 Task: Share and collaborate on health device designs, wearable health solutions, or health tech concepts within a repository.
Action: Mouse moved to (578, 127)
Screenshot: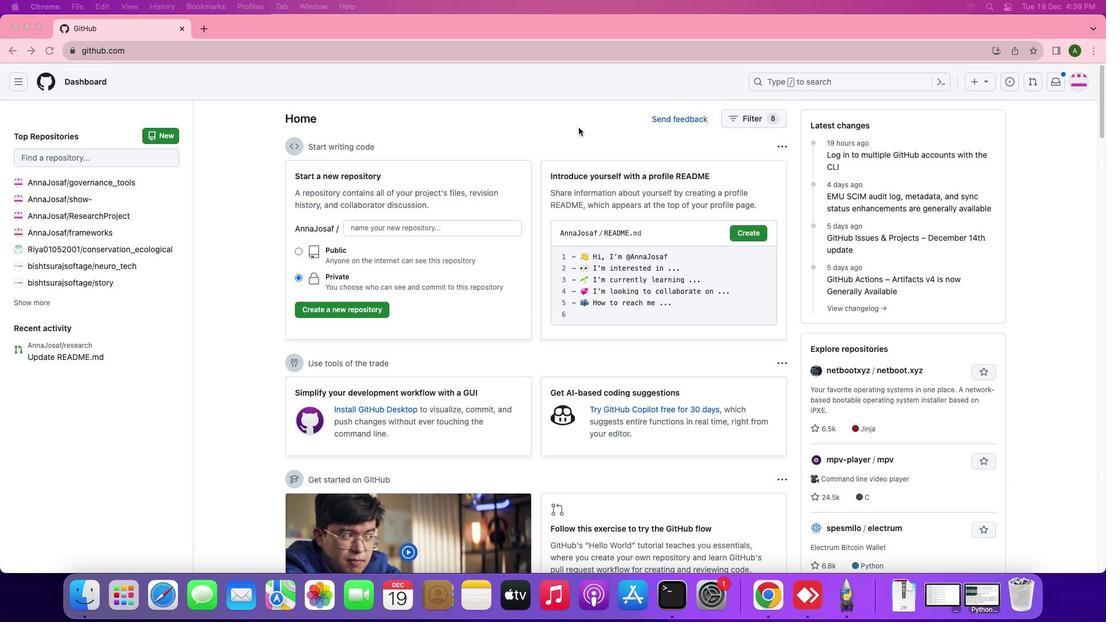 
Action: Mouse pressed left at (578, 127)
Screenshot: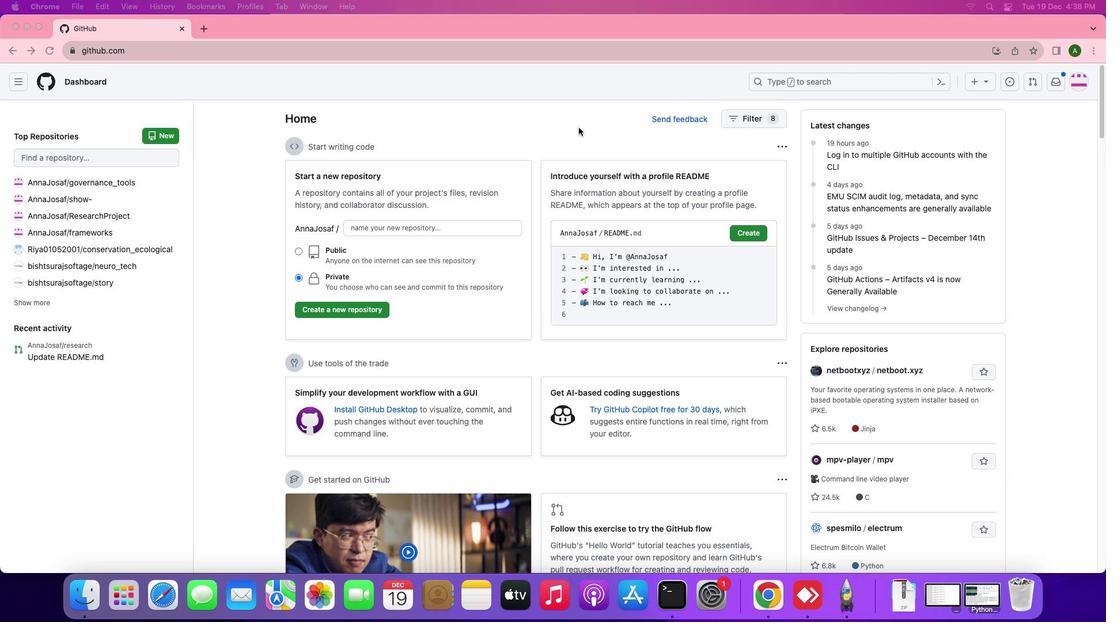 
Action: Mouse moved to (1072, 85)
Screenshot: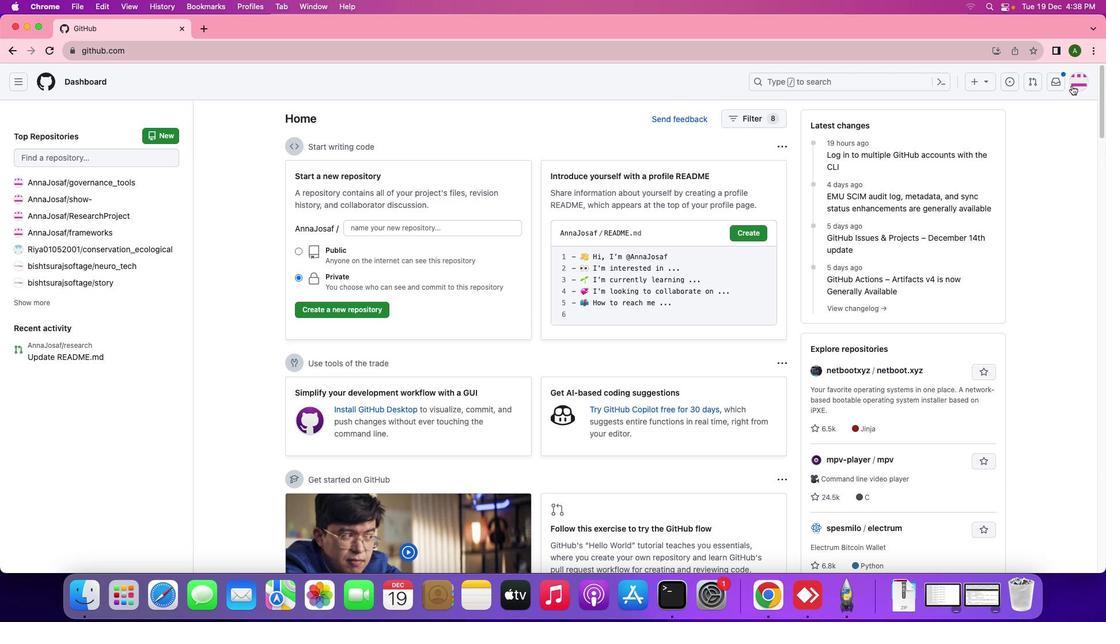 
Action: Mouse pressed left at (1072, 85)
Screenshot: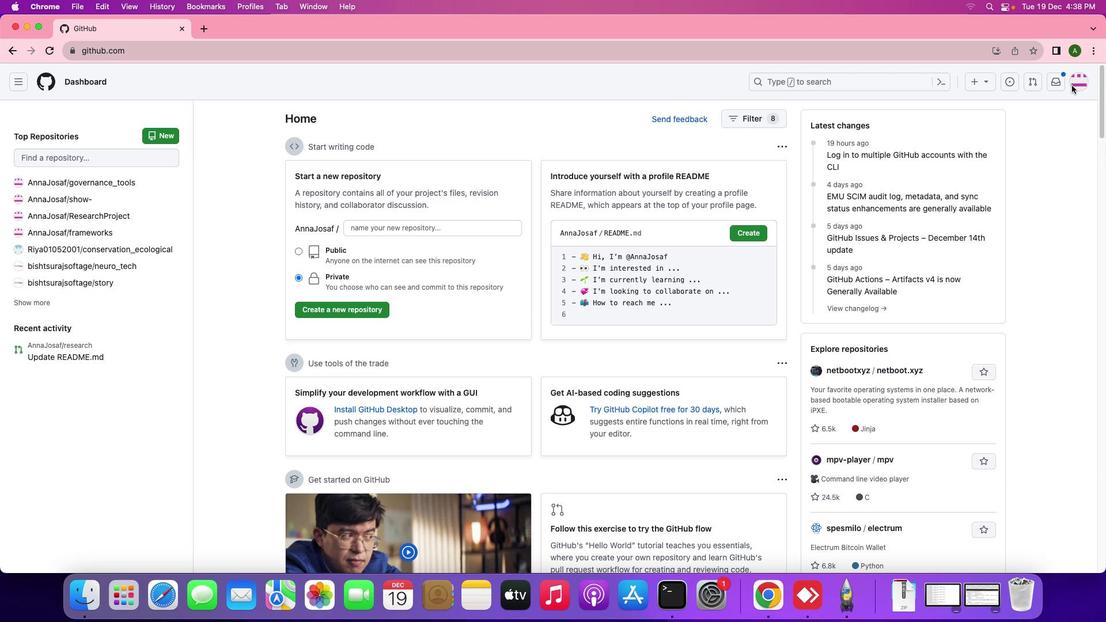
Action: Mouse moved to (969, 135)
Screenshot: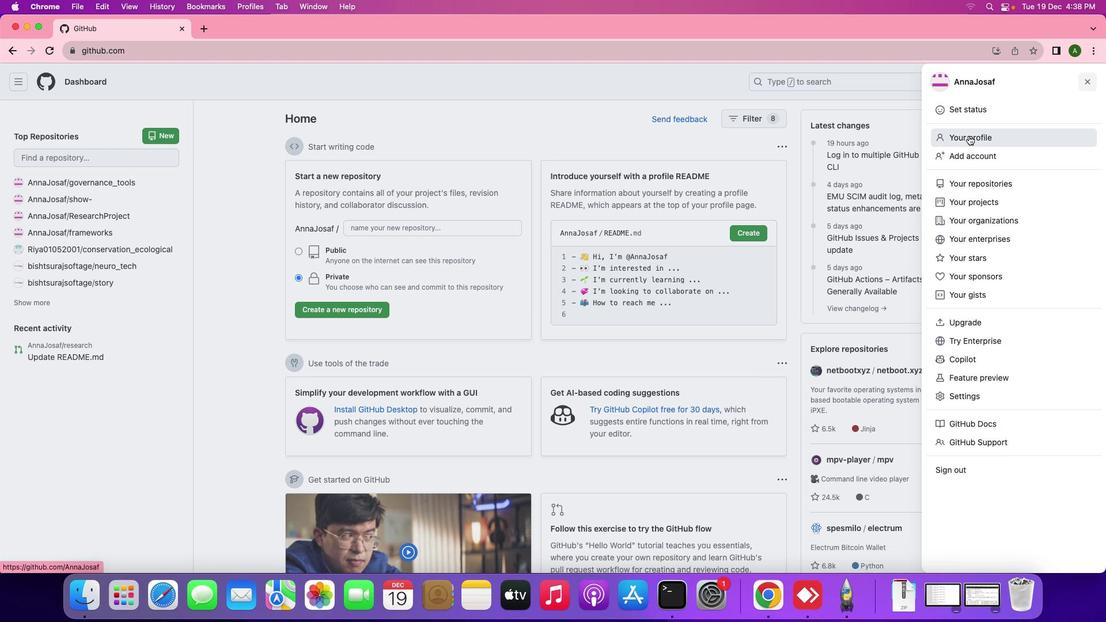 
Action: Mouse pressed left at (969, 135)
Screenshot: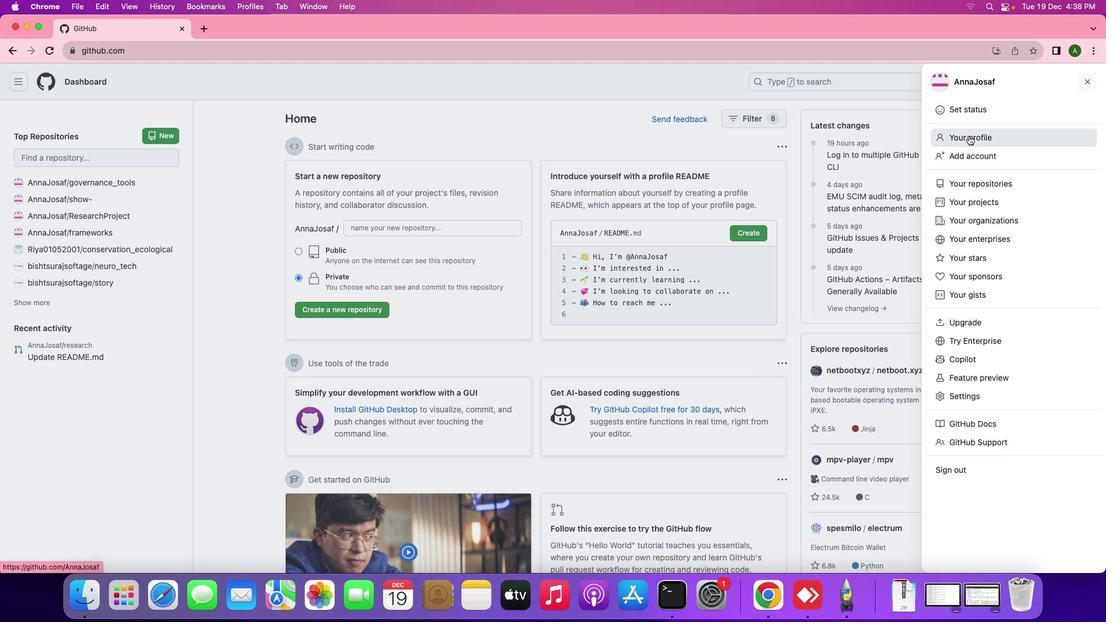 
Action: Mouse moved to (238, 385)
Screenshot: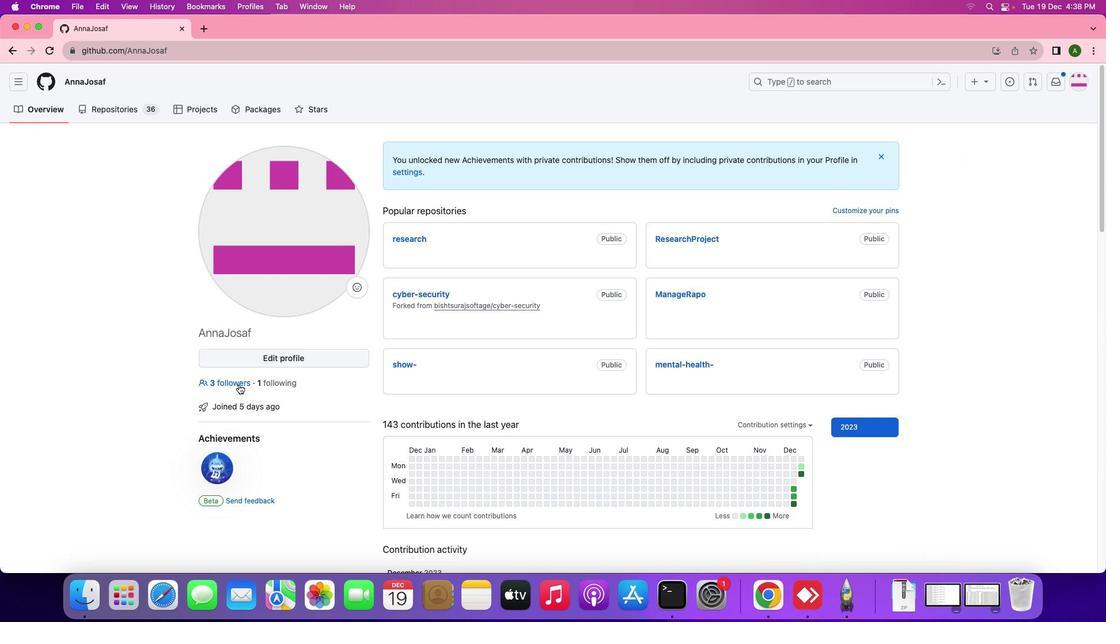 
Action: Mouse pressed left at (238, 385)
Screenshot: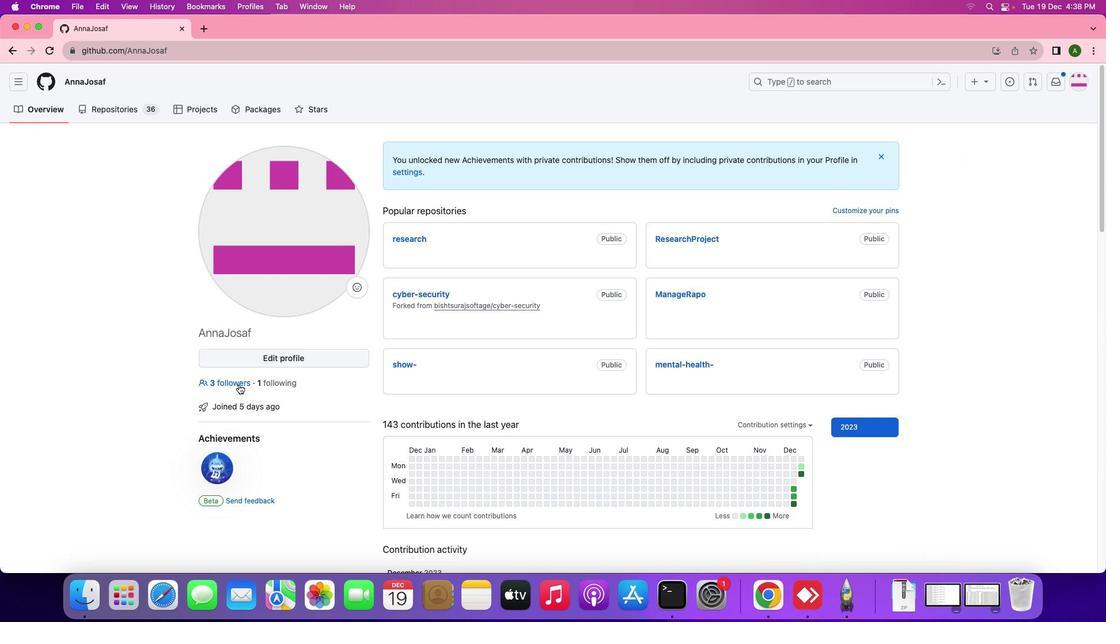 
Action: Mouse moved to (456, 230)
Screenshot: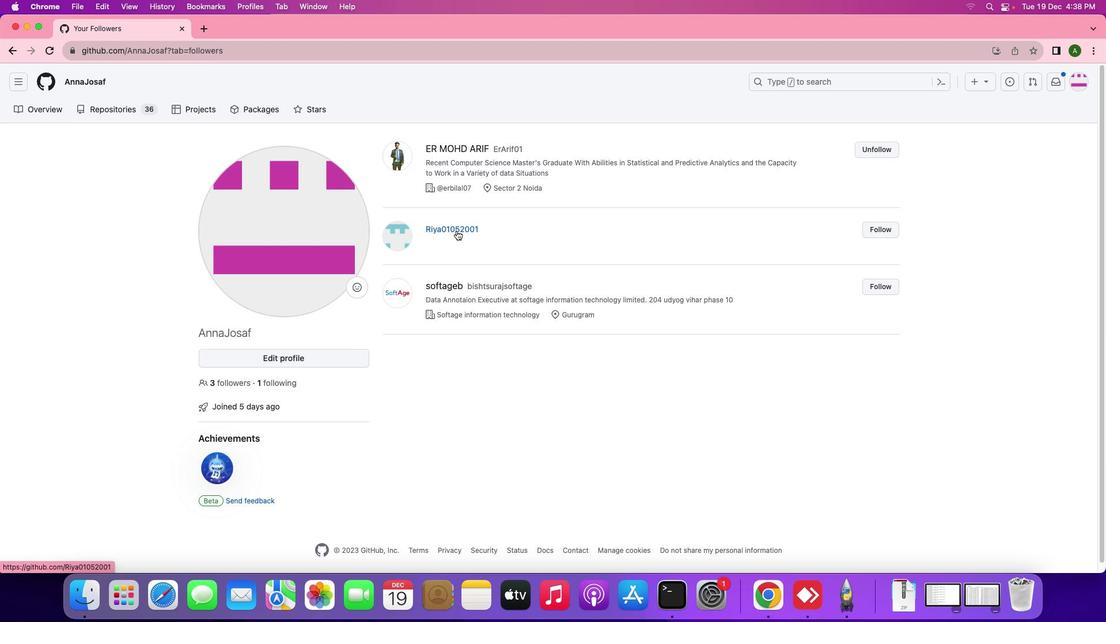 
Action: Mouse pressed left at (456, 230)
Screenshot: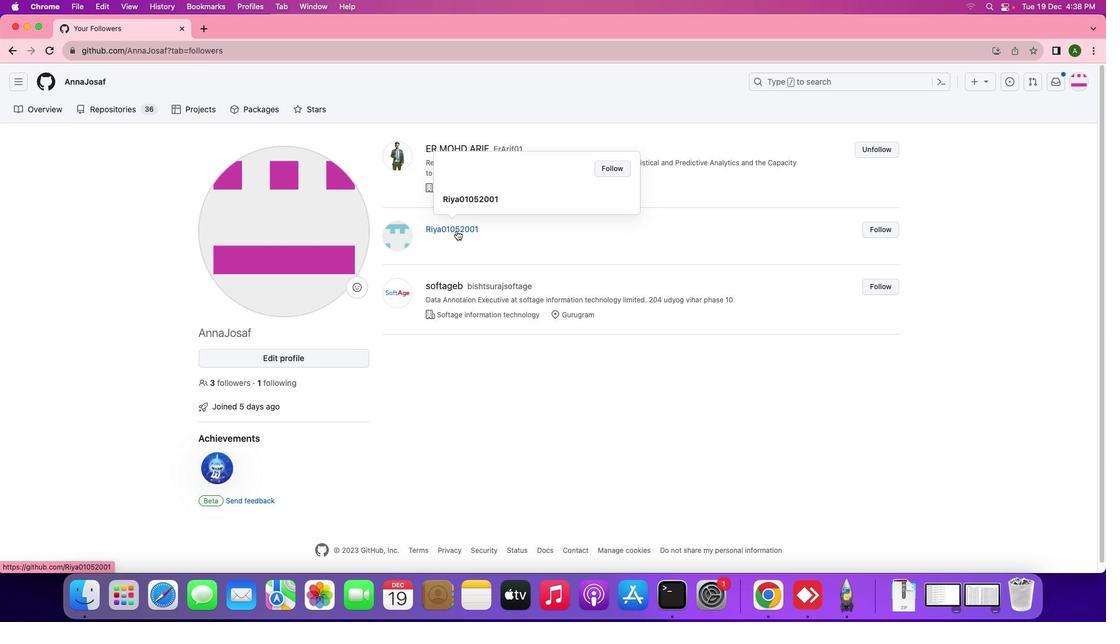 
Action: Mouse moved to (109, 105)
Screenshot: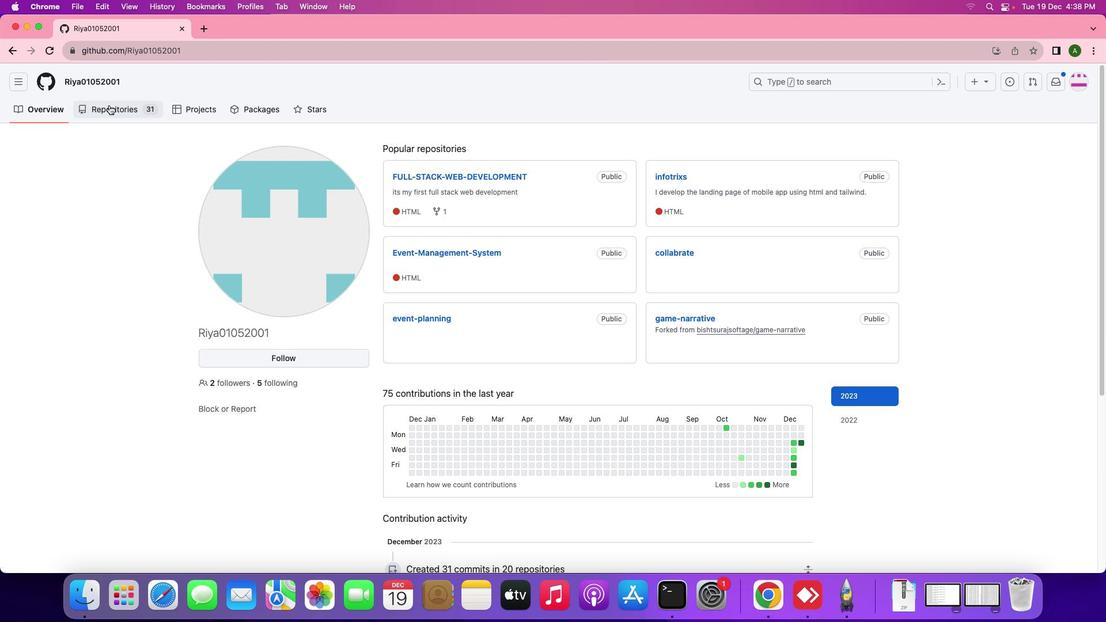 
Action: Mouse pressed left at (109, 105)
Screenshot: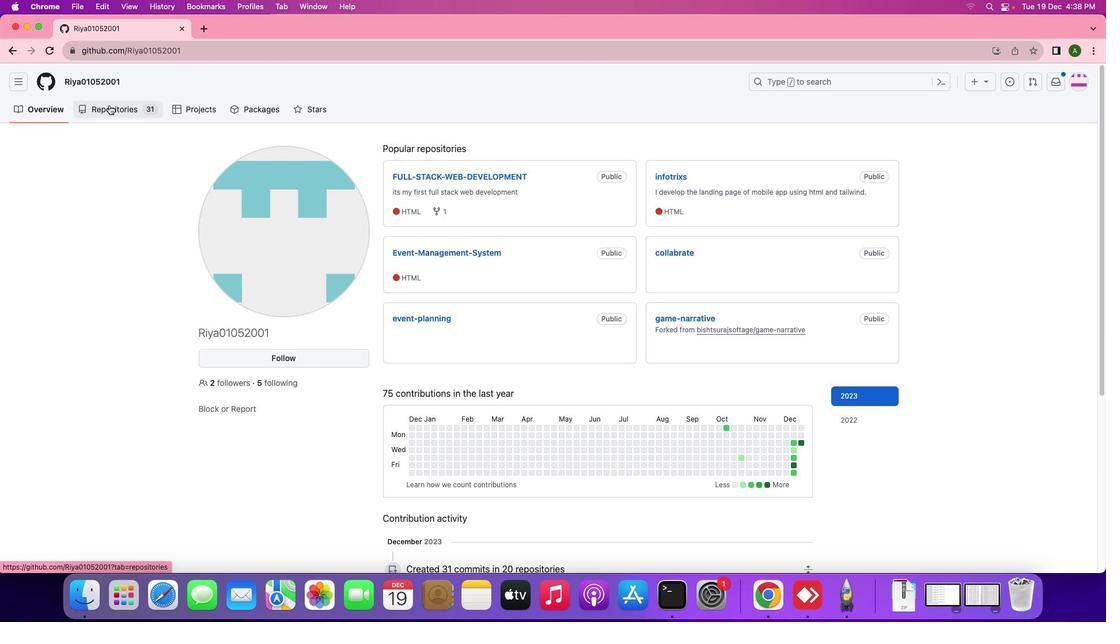 
Action: Mouse moved to (393, 189)
Screenshot: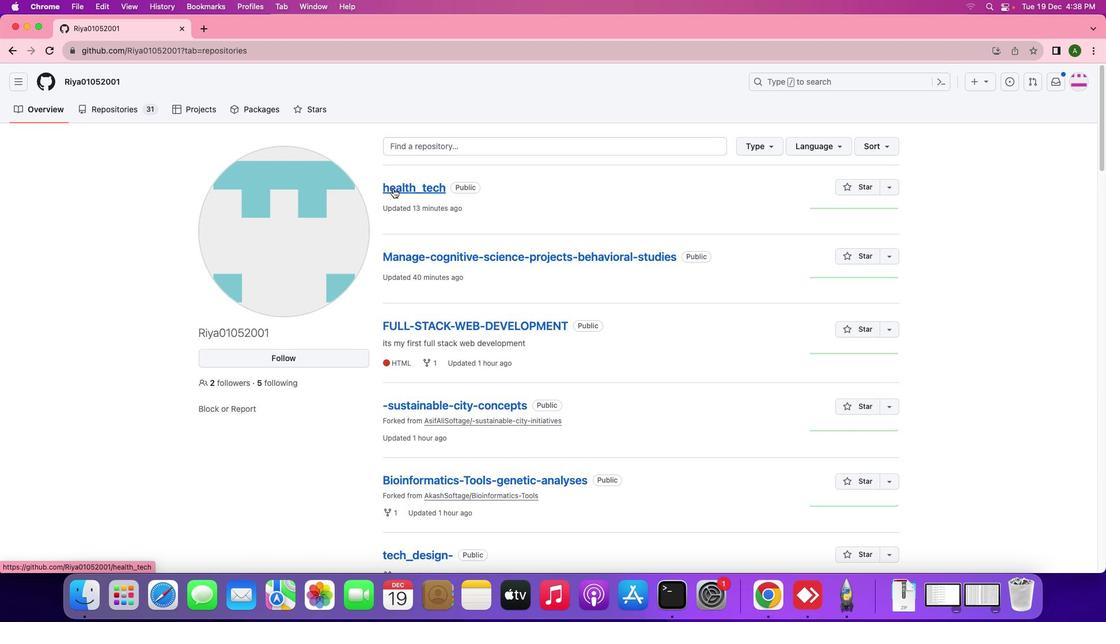 
Action: Mouse pressed left at (393, 189)
Screenshot: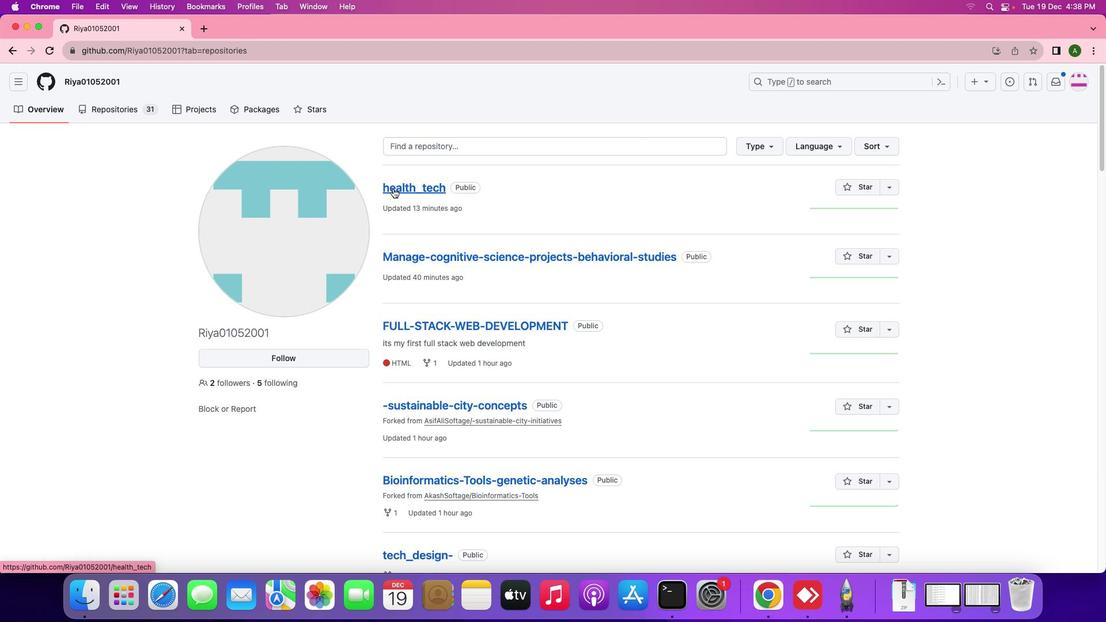 
Action: Mouse moved to (657, 193)
Screenshot: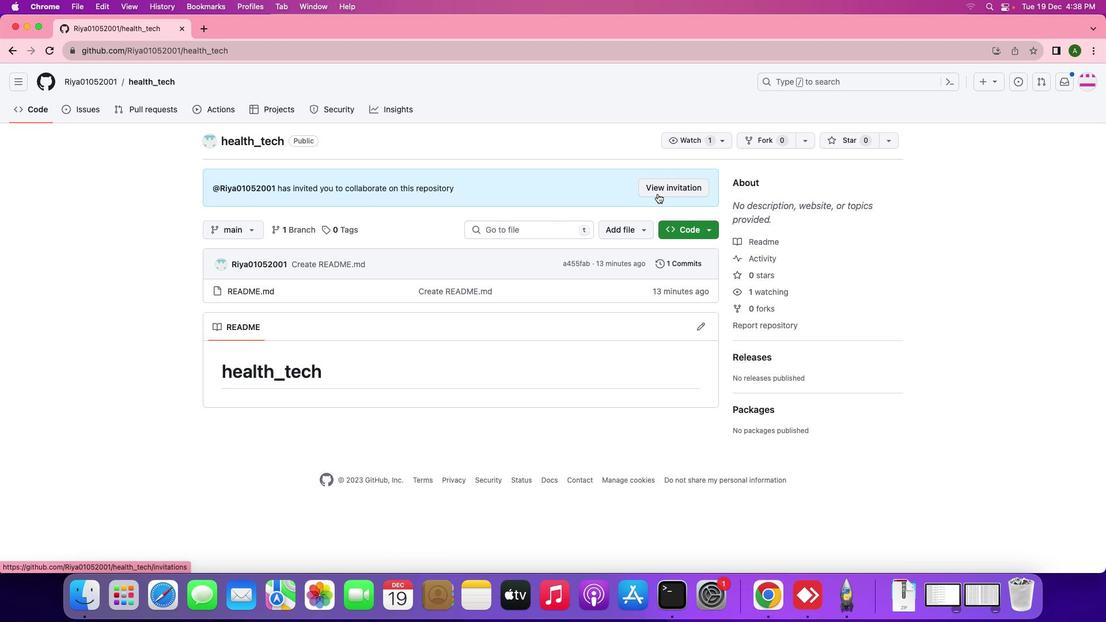 
Action: Mouse pressed left at (657, 193)
Screenshot: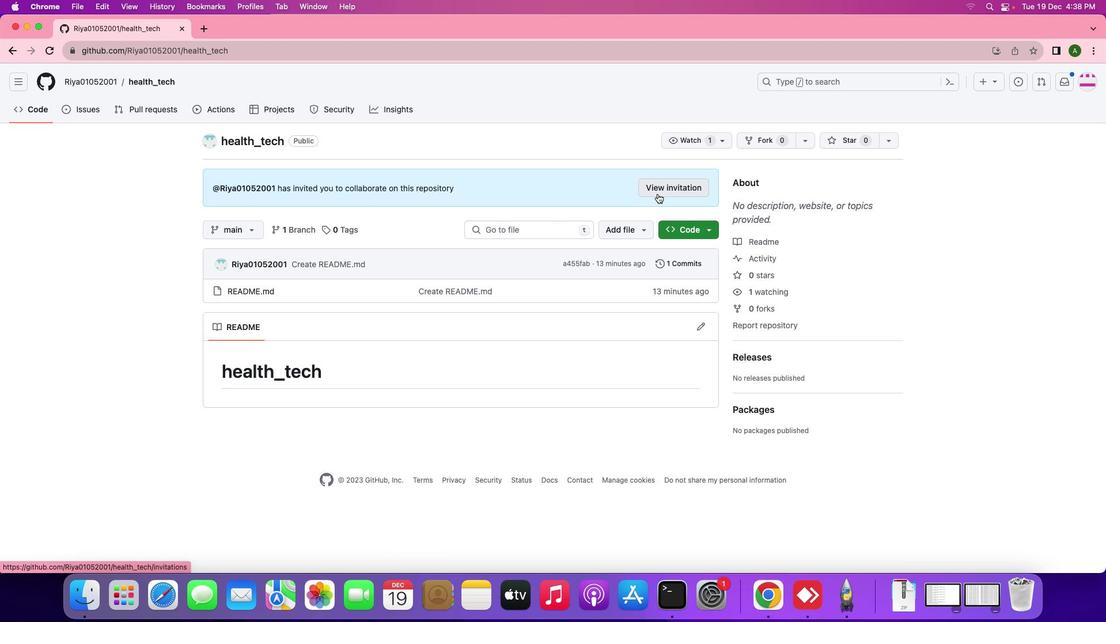 
Action: Mouse moved to (522, 224)
Screenshot: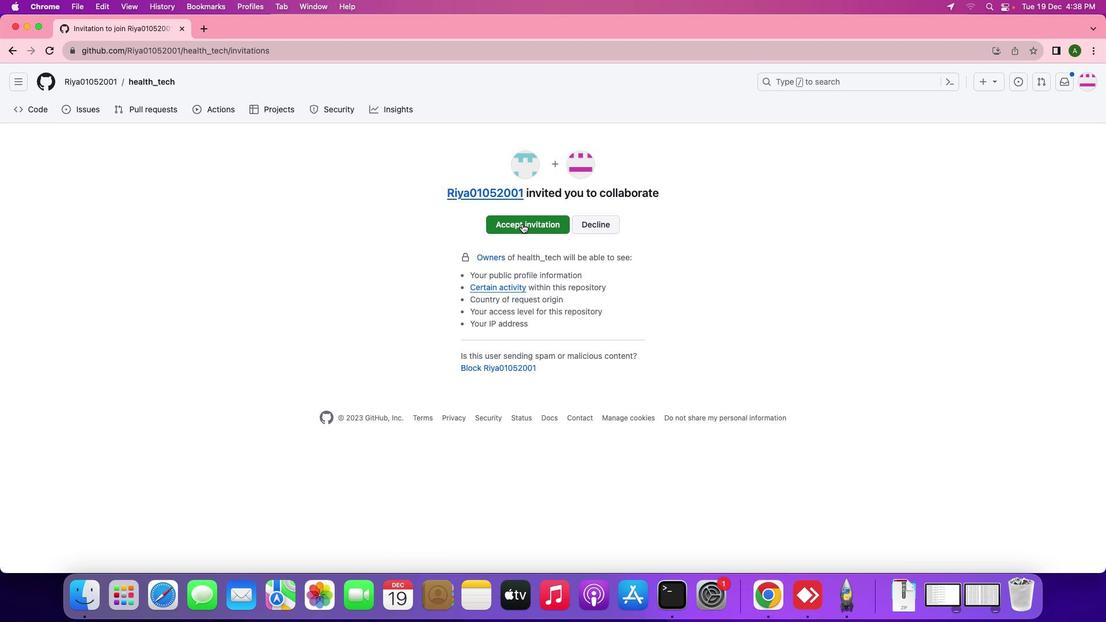 
Action: Mouse pressed left at (522, 224)
Screenshot: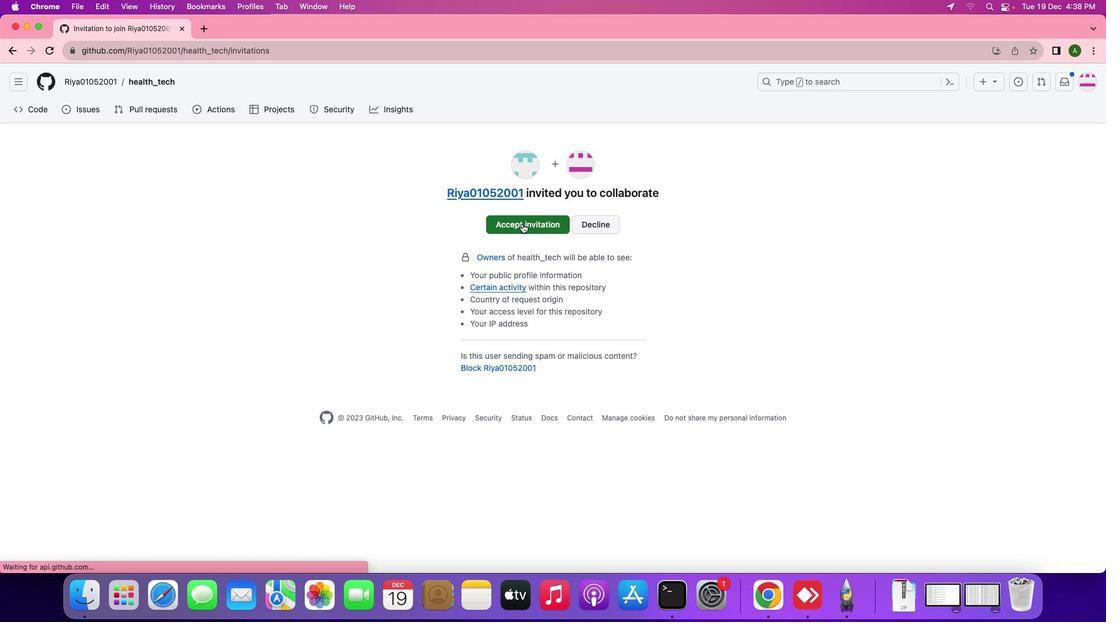 
Action: Mouse moved to (754, 175)
Screenshot: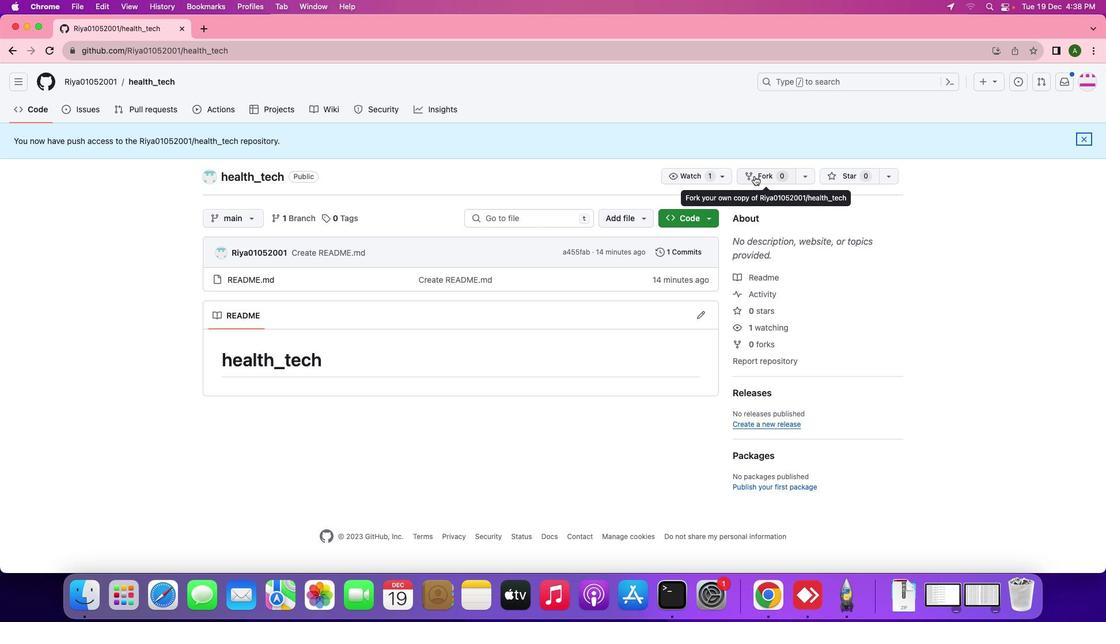 
Action: Mouse pressed left at (754, 175)
Screenshot: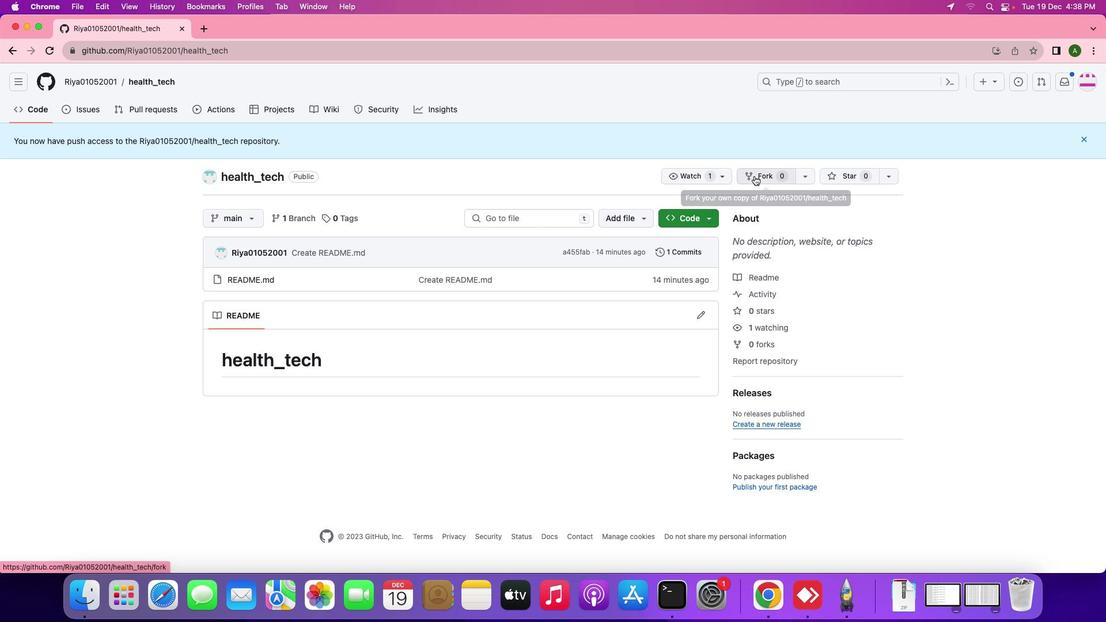 
Action: Mouse moved to (714, 449)
Screenshot: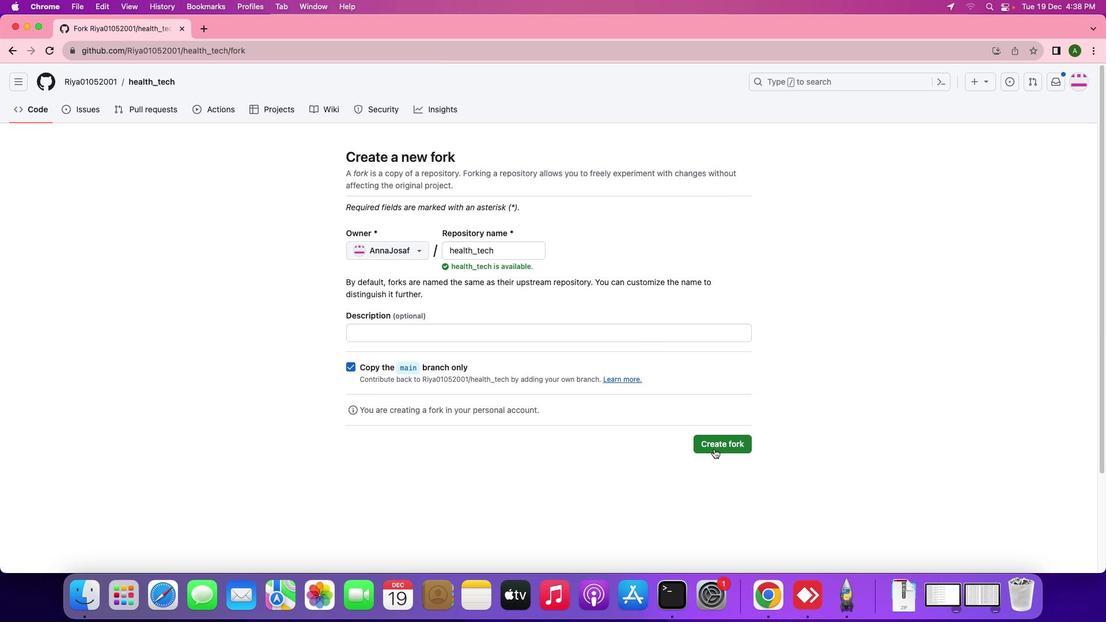 
Action: Mouse pressed left at (714, 449)
Screenshot: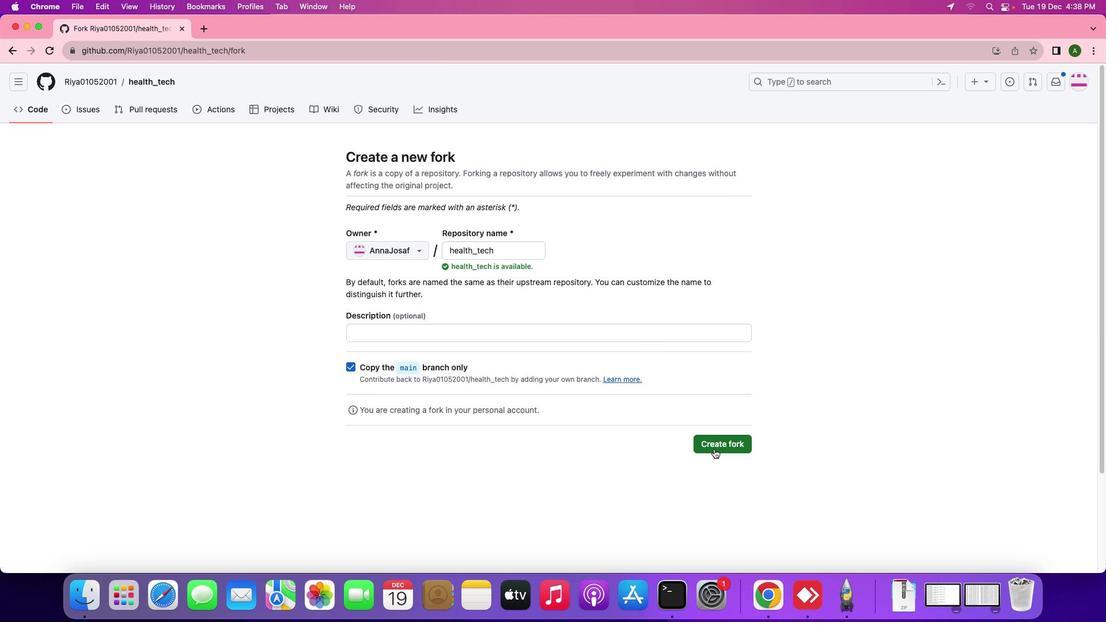 
Action: Mouse moved to (618, 197)
Screenshot: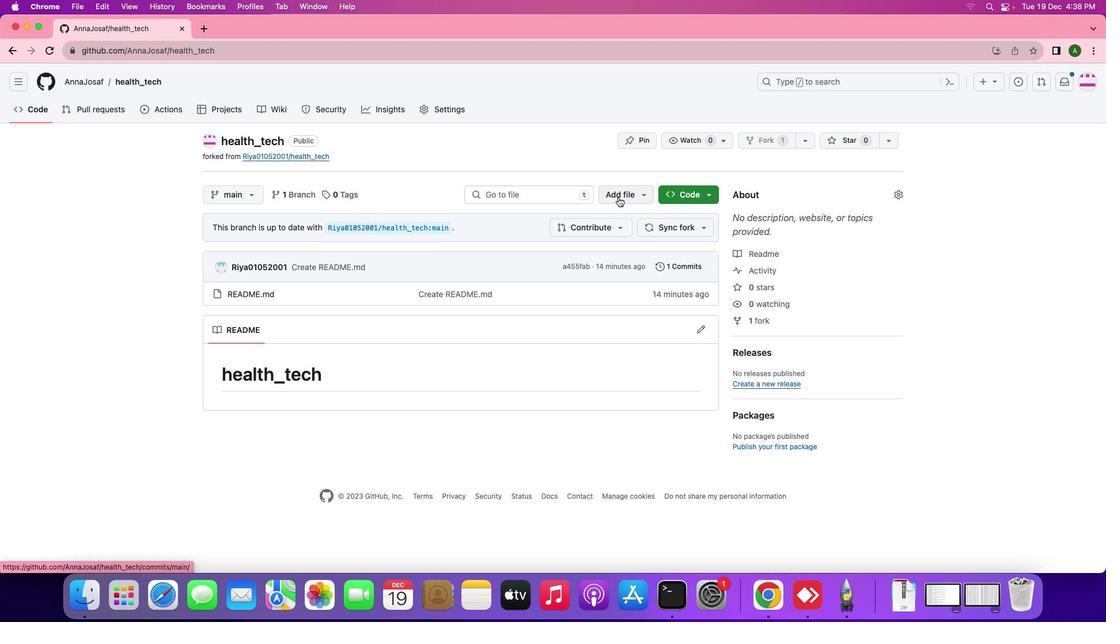 
Action: Mouse pressed left at (618, 197)
Screenshot: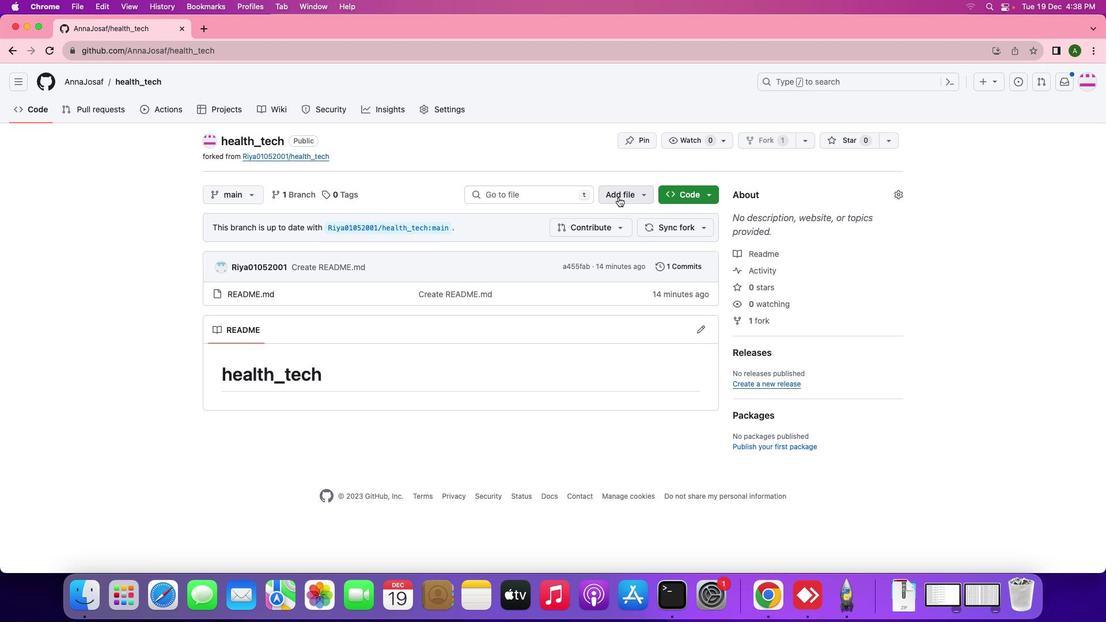 
Action: Mouse moved to (621, 218)
Screenshot: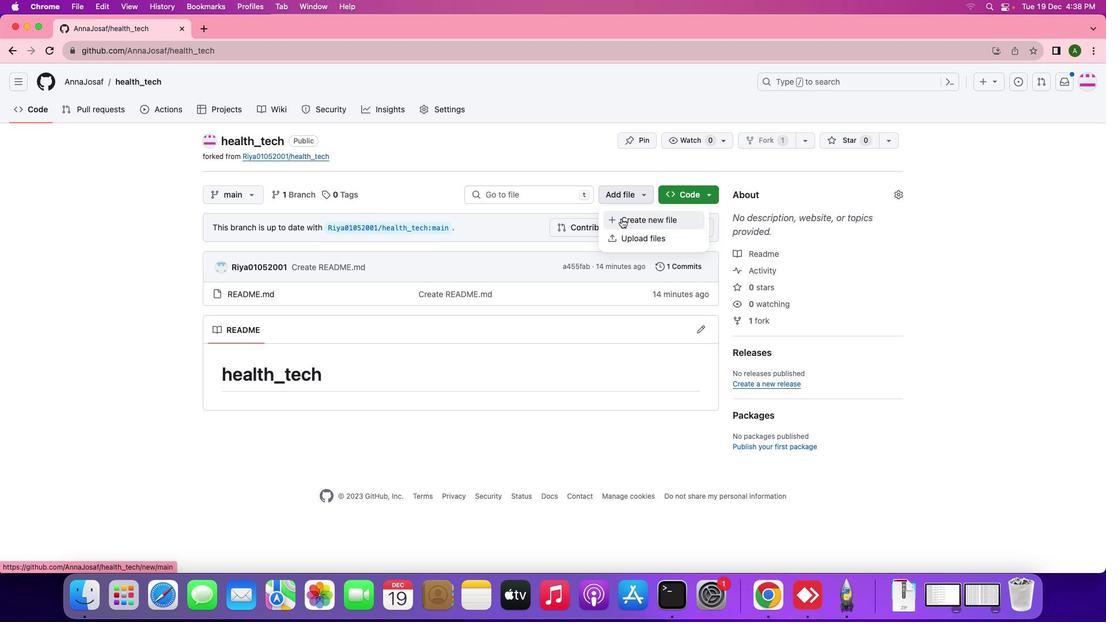 
Action: Mouse pressed left at (621, 218)
Screenshot: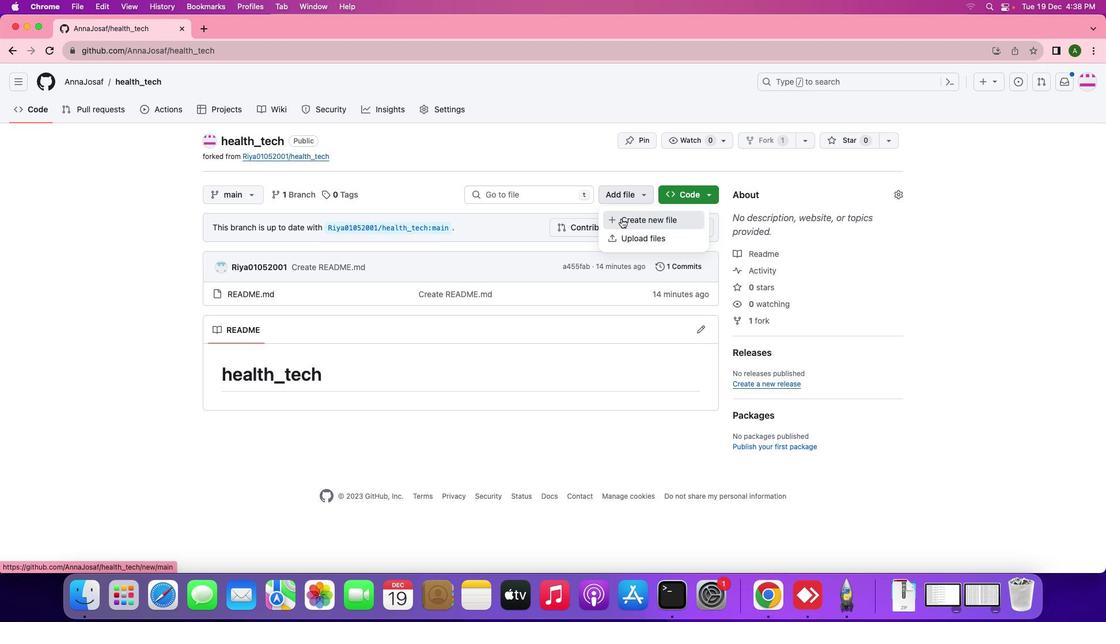
Action: Mouse moved to (153, 143)
Screenshot: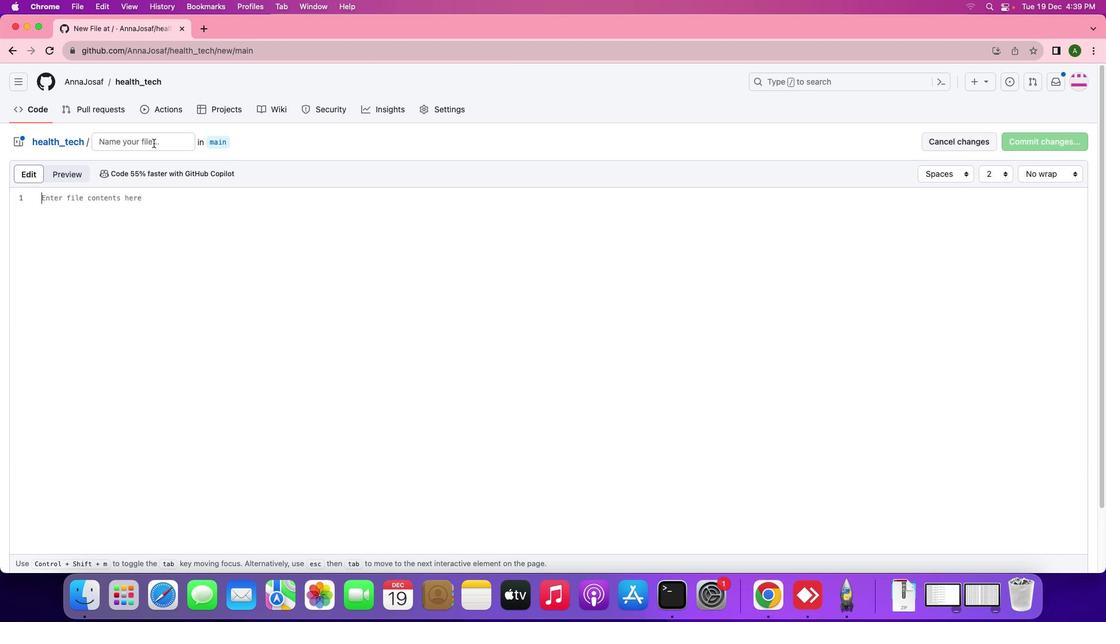 
Action: Mouse pressed left at (153, 143)
Screenshot: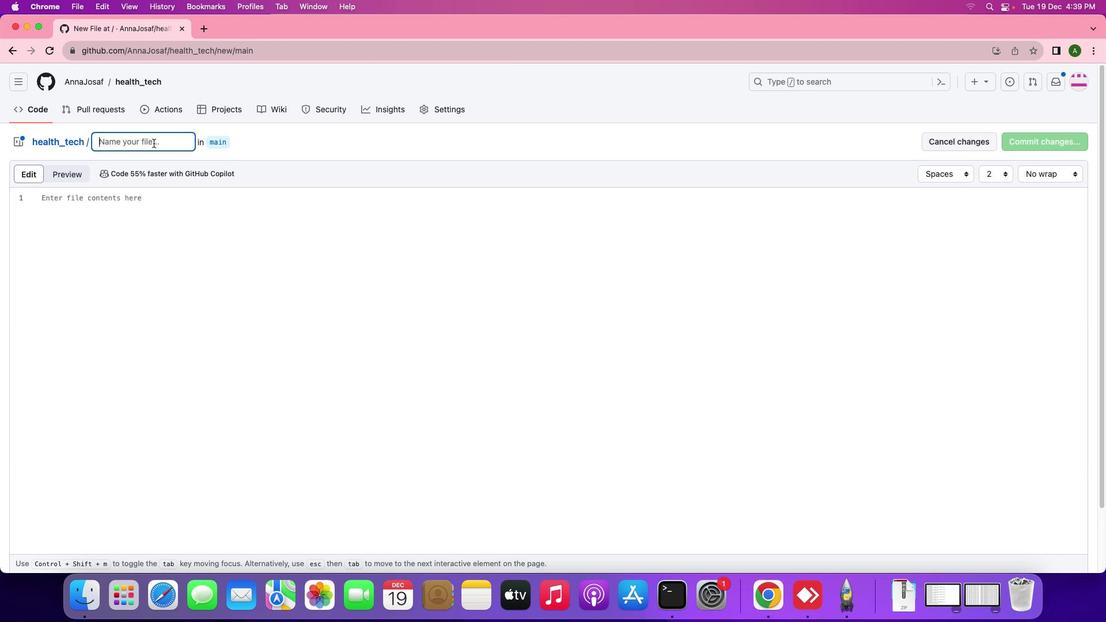 
Action: Key pressed 'h''e''a''k''t'Key.backspaceKey.backspace'l''t''h'Key.shift_r'_''t''e''c''h''.''m''d'
Screenshot: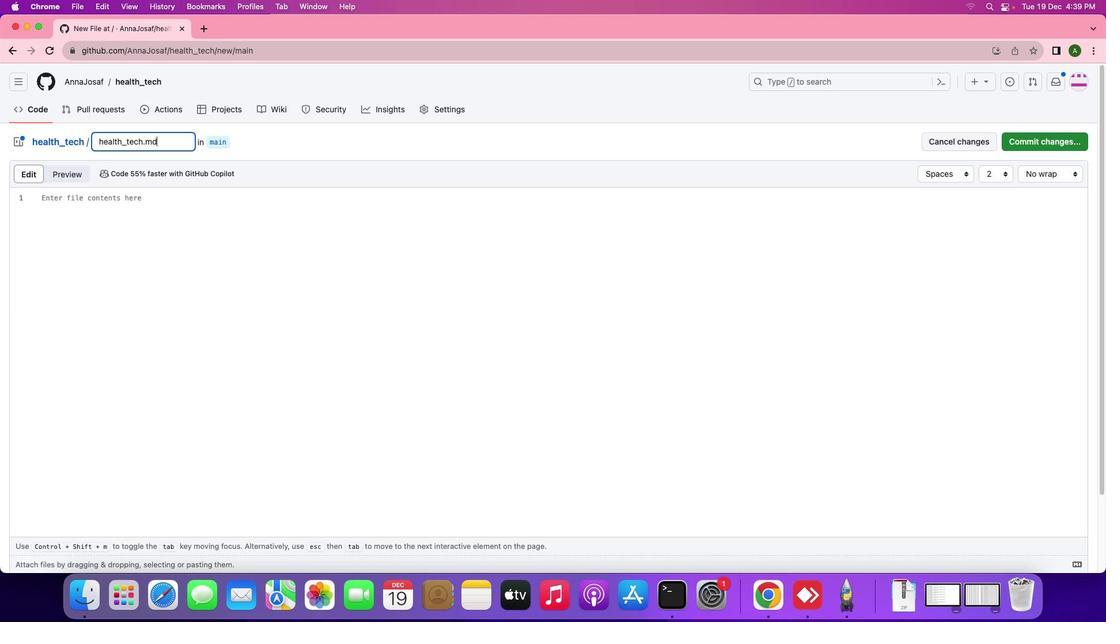 
Action: Mouse moved to (164, 238)
Screenshot: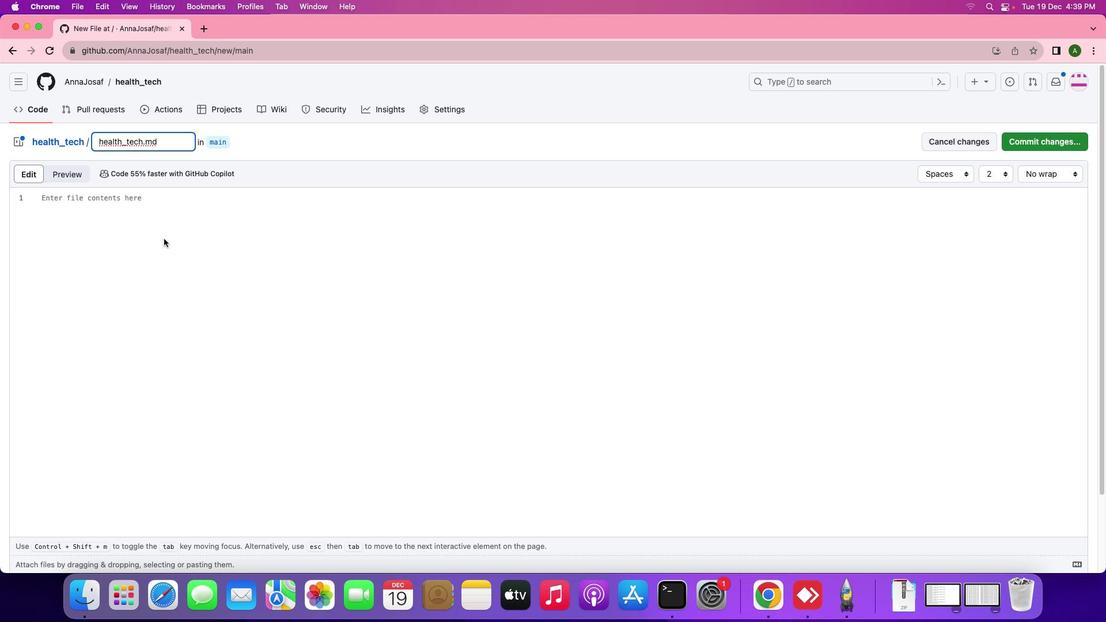 
Action: Mouse pressed left at (164, 238)
Screenshot: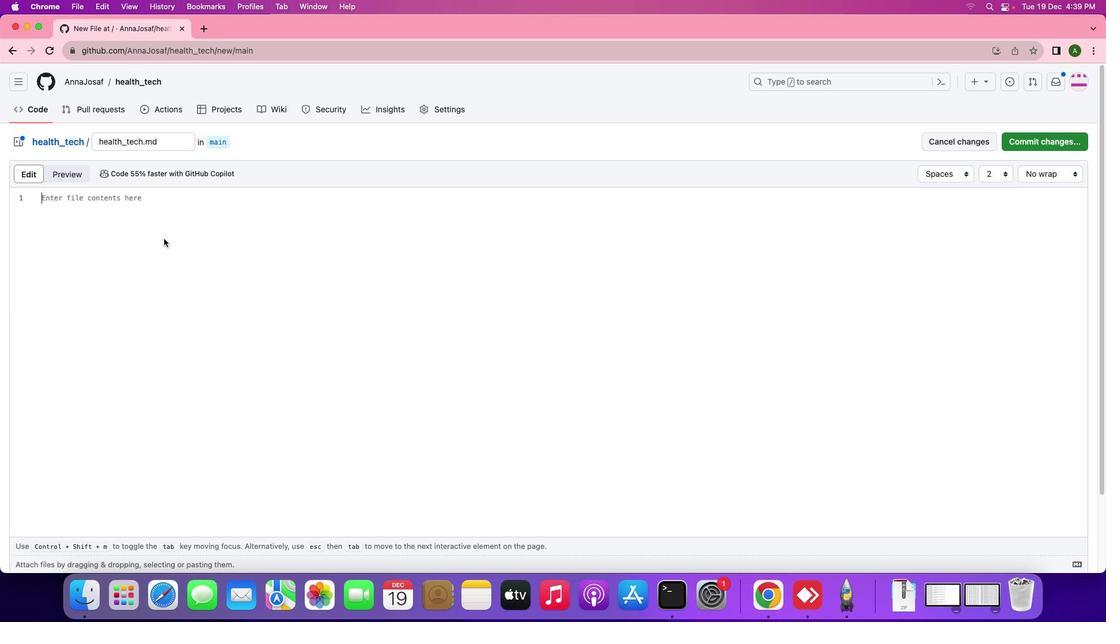 
Action: Mouse moved to (164, 238)
Screenshot: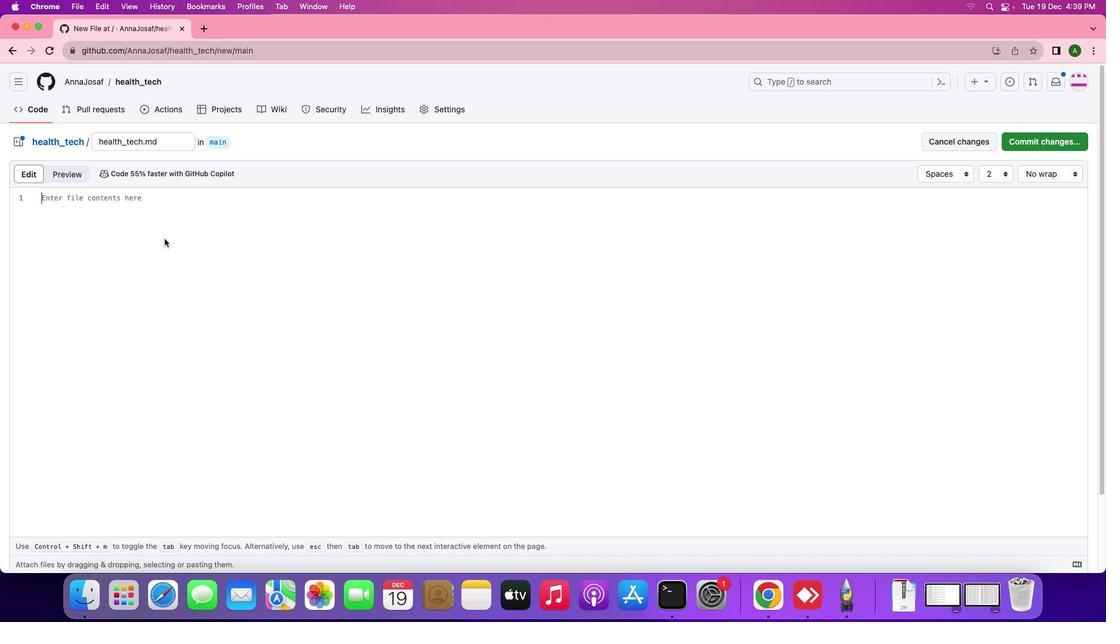 
Action: Key pressed '1''.'Key.spaceKey.shift_r'T''e''l''e''m''e''d''i''c''i''n''e'Key.space'a''n''d'Key.spaceKey.shift_r'T''e''l''e''h''e''a''l''t''h'Key.spaceKey.backspaceKey.backspaceKey.backspaceKey.backspaceKey.backspaceKey.backspaceKey.backspaceKey.backspaceKey.backspaceKey.backspaceKey.backspaceKey.backspaceKey.backspaceKey.backspaceKey.backspaceKey.backspaceKey.backspaceKey.backspaceKey.backspaceKey.backspaceKey.backspaceKey.backspaceKey.backspaceKey.backspaceKey.backspaceKey.backspaceKey.backspaceKey.backspaceKey.backspaceKey.shift_r'#'Key.spaceKey.shift_r'H''e''a''l''t''h'Key.spaceKey.shift_r'T''e''c''h'Key.space'c''o'Key.backspaceKey.backspaceKey.shift_r'C''o''n''c''e''o''p''t''s'Key.spaceKey.enterKey.shift_r'#''#'Key.spaceKey.shift_r'T''e''l''e''m''e''d''i''c''i''n''e'Key.space'a''n''d'Key.spaceKey.shift_r'T''e''l''e''h''e''a''l''t''h'Key.spaceKey.enter'-'Key.spaceKey.shift_r'T''e''l''e''m''e''d''i''c''i''n''e'Key.spaceKey.enterKey.shift_r'T''e''l''e''h''e''a''l''t''h'Key.spaceKey.enterKey.backspaceKey.backspaceKey.shift_r'#''#'Key.spaceKey.shift_r'E''l''e''c''t''r''o''n''i''c'Key.spaceKey.shift_r'H''e''a''l''t''h'Key.spaceKey.shift_r'R''e''c''o''r''d'Key.spaceKey.backspace's'Key.spaceKey.enter'-'Key.spaceKey.shift_r'D''g'Key.backspace'i''g''i''t''a''l'Key.space'v''e''r''s''i''o''n''s'Key.space'o''f'Key.space'p''a''t''i''e''n''t''s'"'"'s'Key.space'p''a''p''e''r'Key.space'c''h''a''r''t''s'Key.space't''h''a''t'Key.space'i''n''c''l''u''d''e'Key.space't''h''e''i''r'Key.space'm''e''d''i''c''a''l'Key.space'h''i''s''t''o''r''y''.'
Screenshot: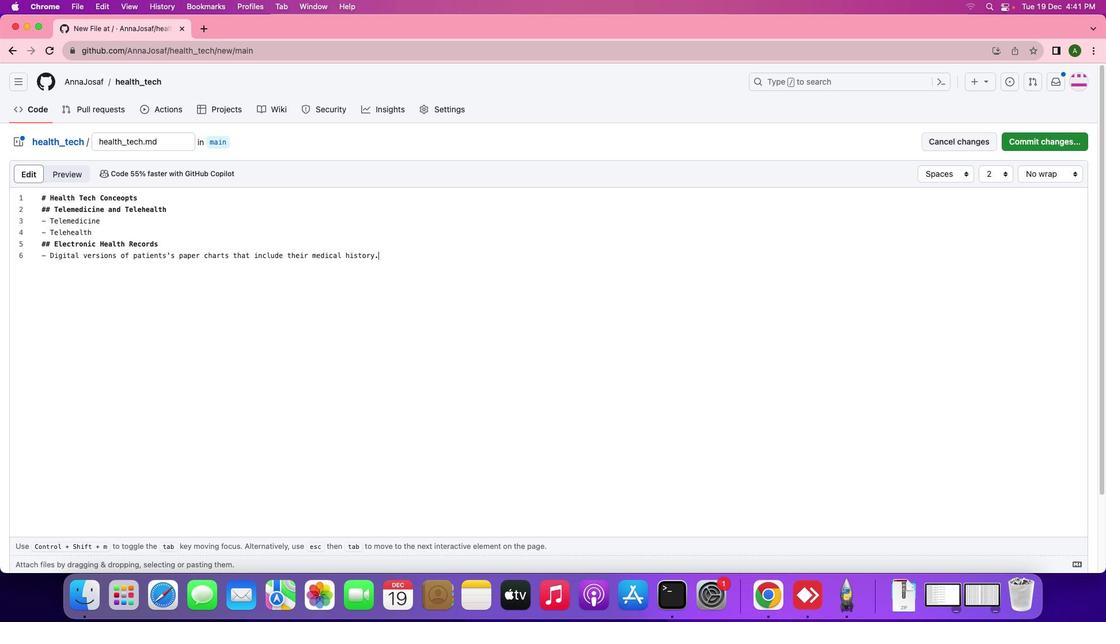
Action: Mouse moved to (66, 171)
Screenshot: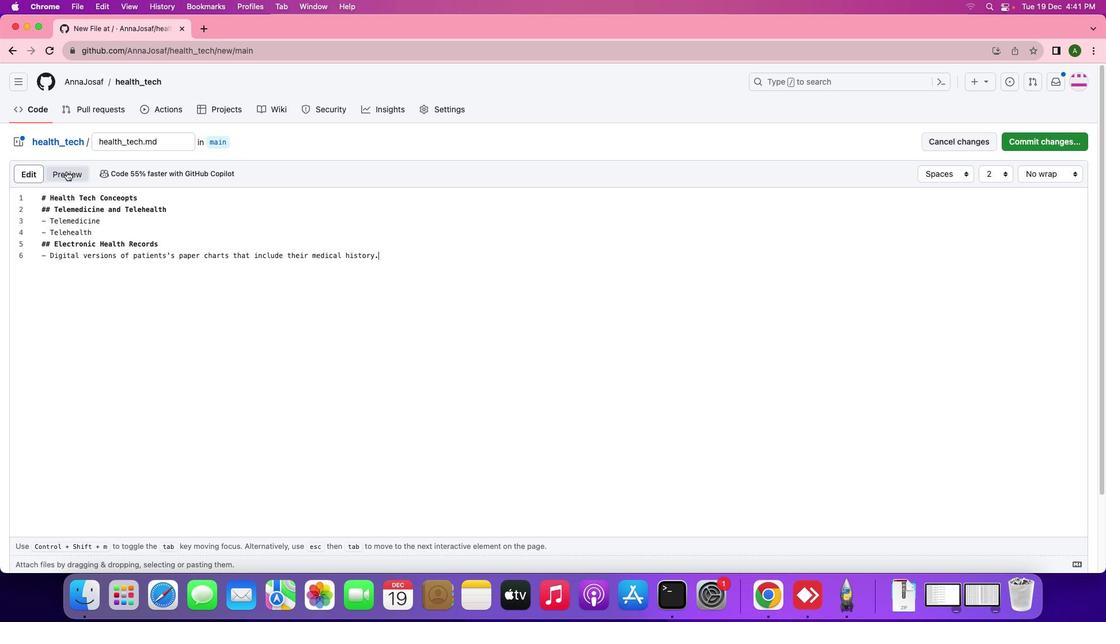 
Action: Mouse pressed left at (66, 171)
Screenshot: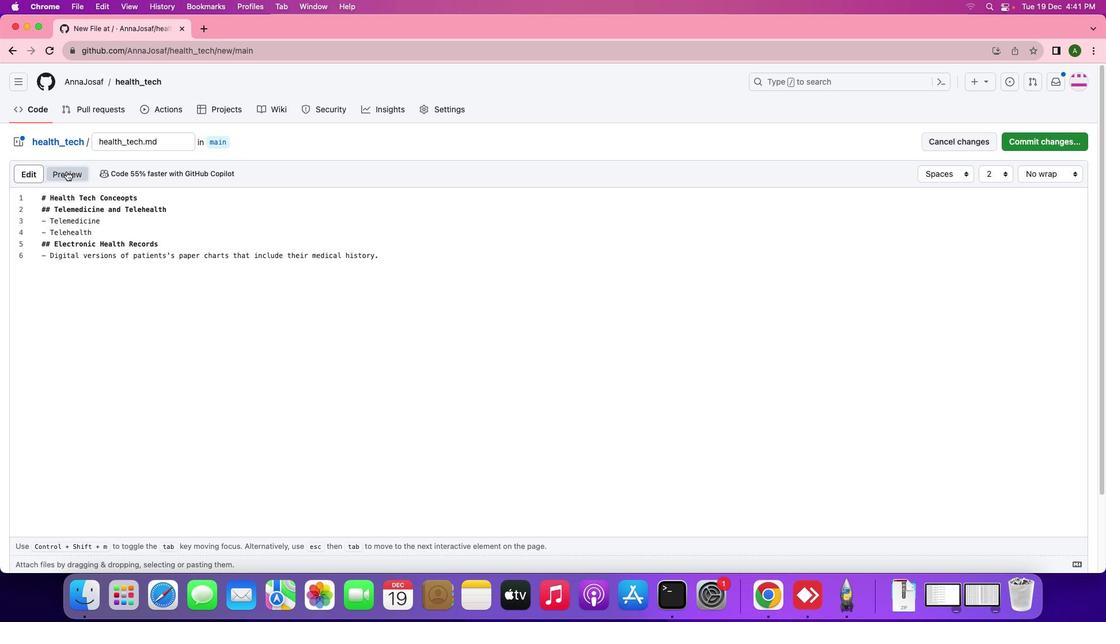 
Action: Mouse moved to (1033, 141)
Screenshot: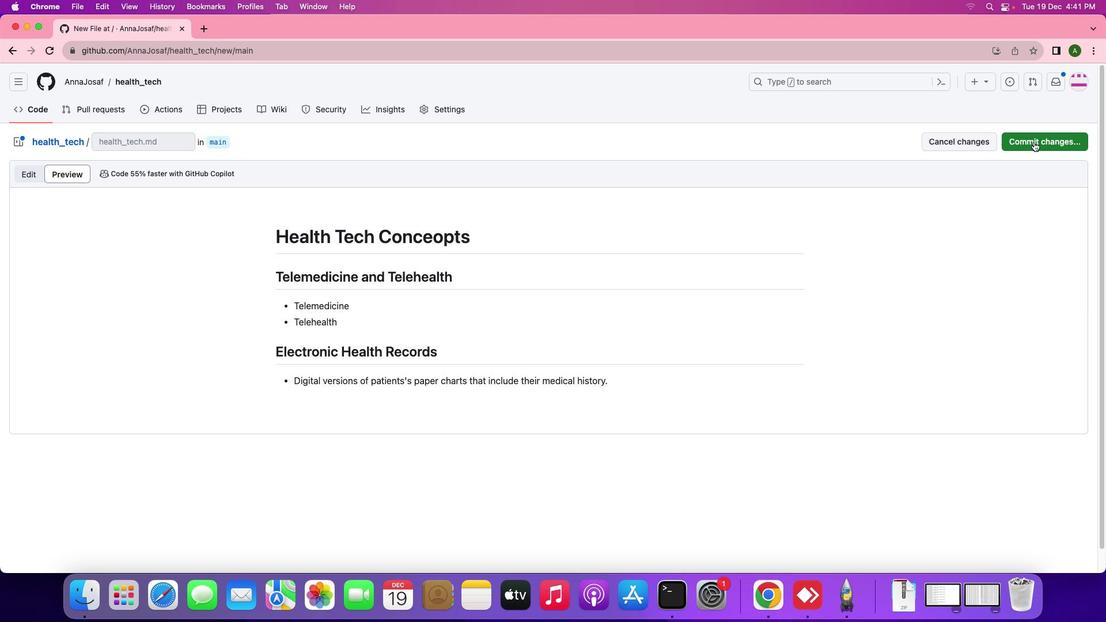 
Action: Mouse pressed left at (1033, 141)
Screenshot: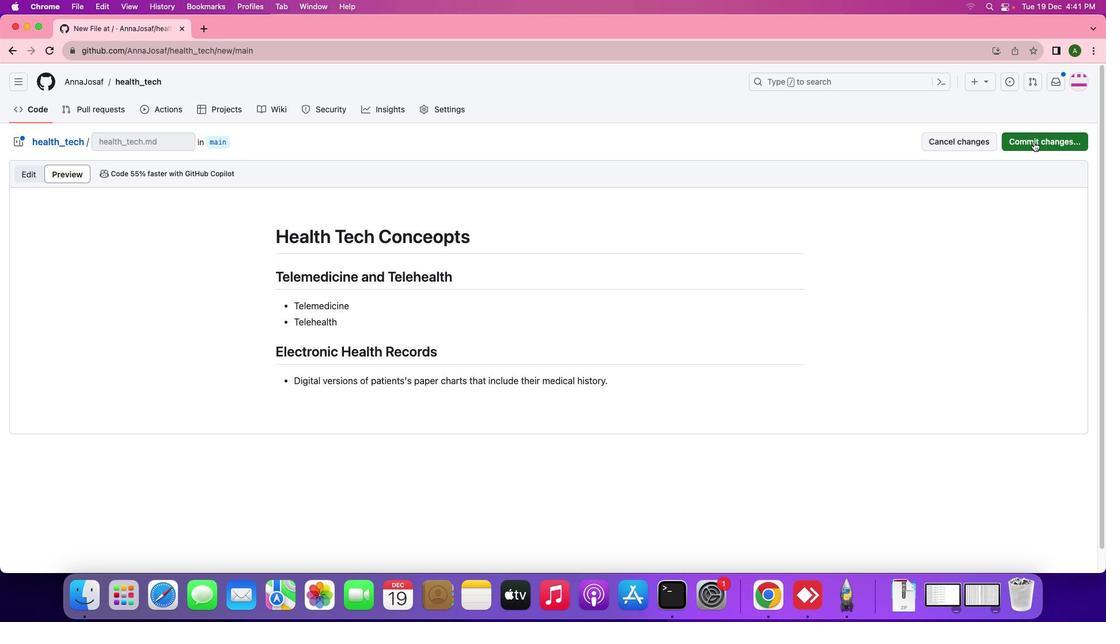 
Action: Mouse moved to (642, 444)
Screenshot: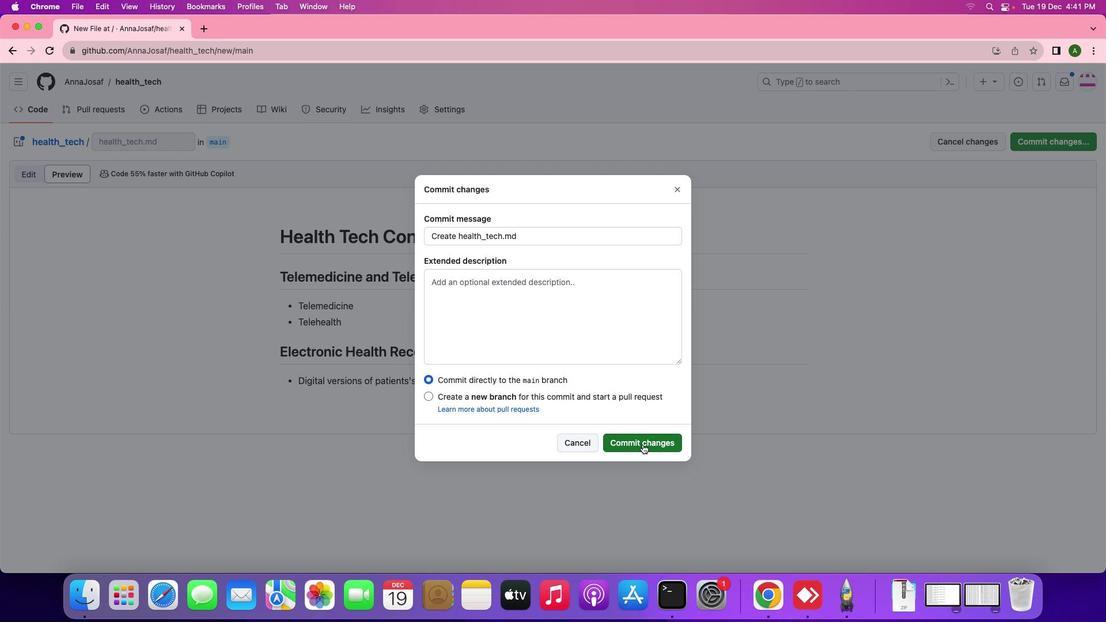 
Action: Mouse pressed left at (642, 444)
Screenshot: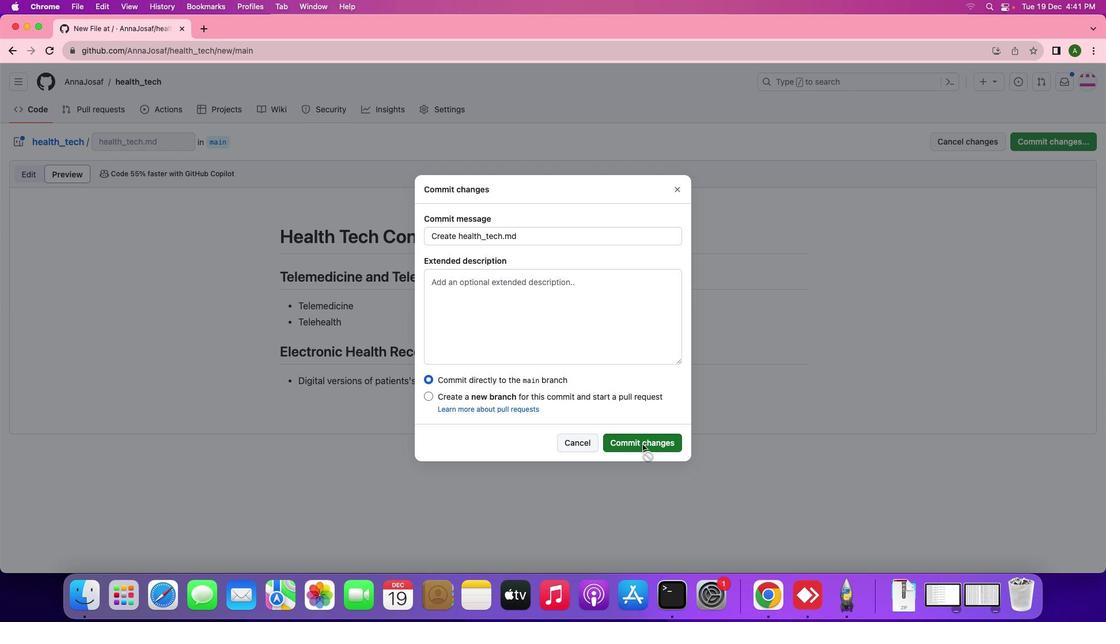 
Action: Mouse moved to (986, 210)
Screenshot: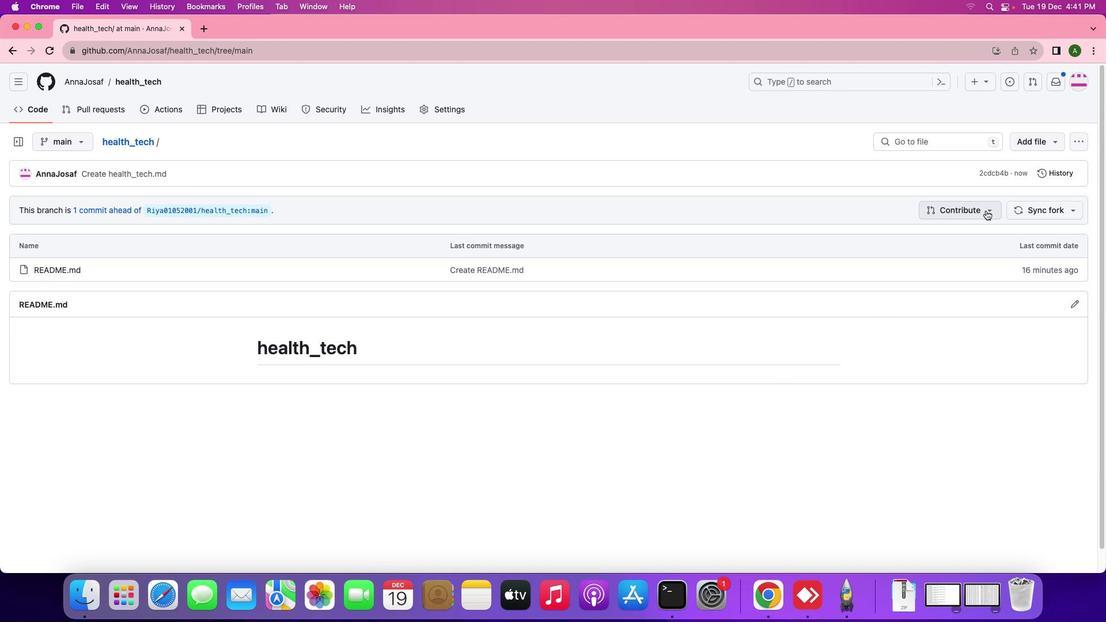 
Action: Mouse pressed left at (986, 210)
Screenshot: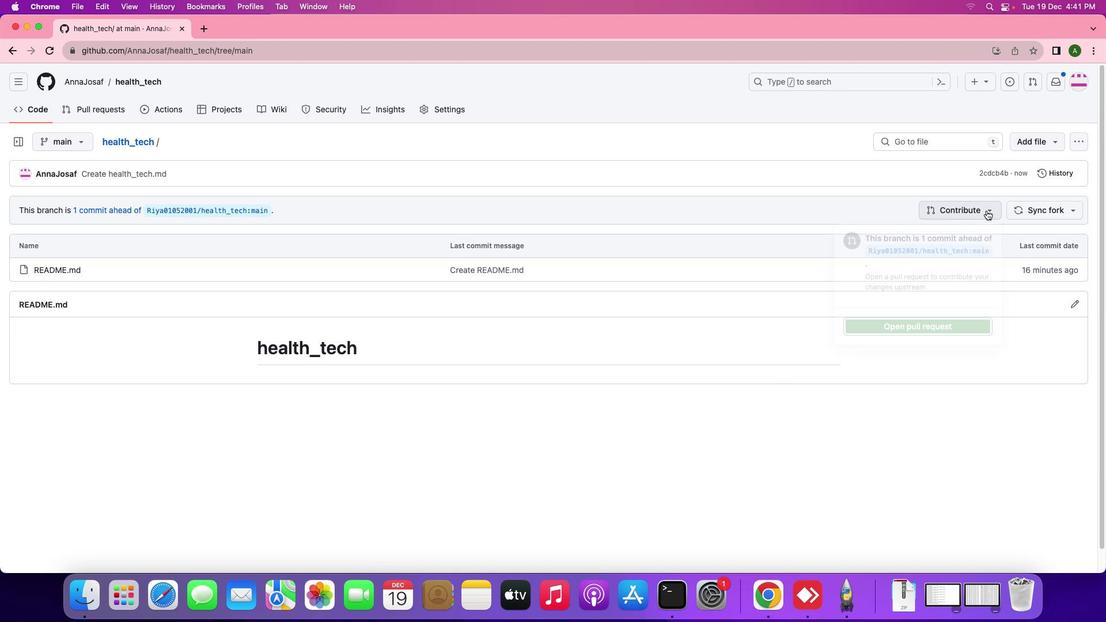 
Action: Mouse moved to (915, 331)
Screenshot: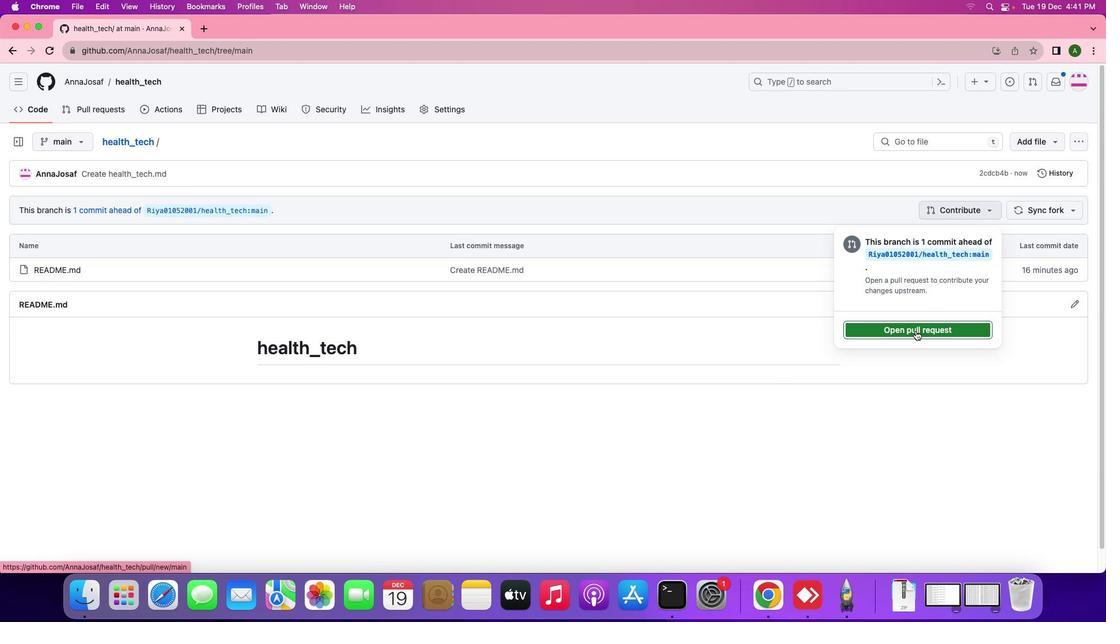 
Action: Mouse pressed left at (915, 331)
Screenshot: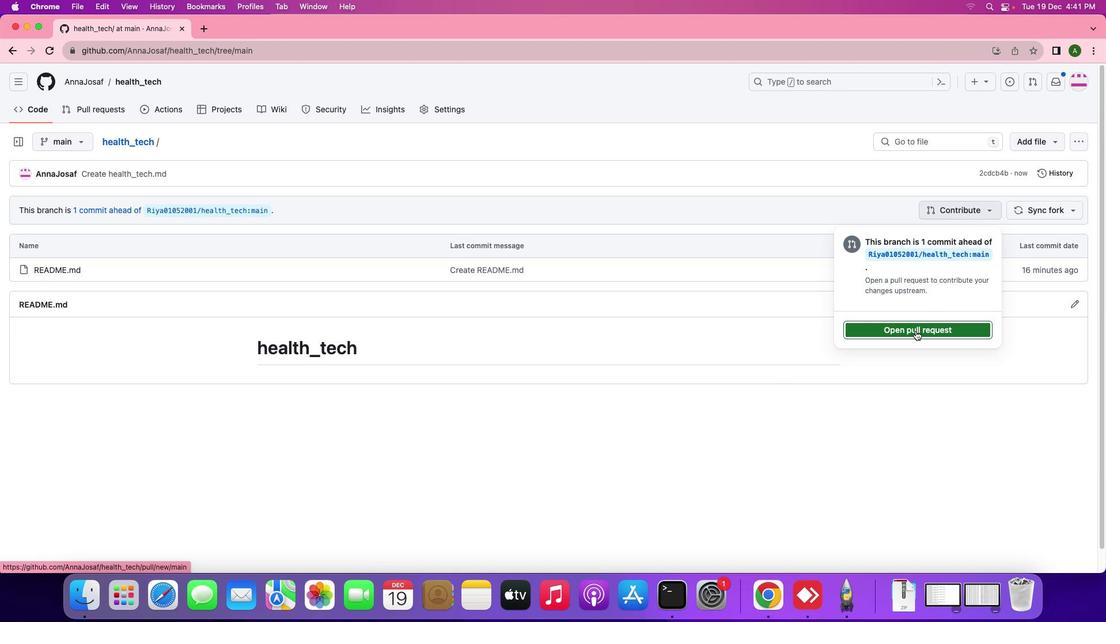 
Action: Mouse moved to (828, 261)
Screenshot: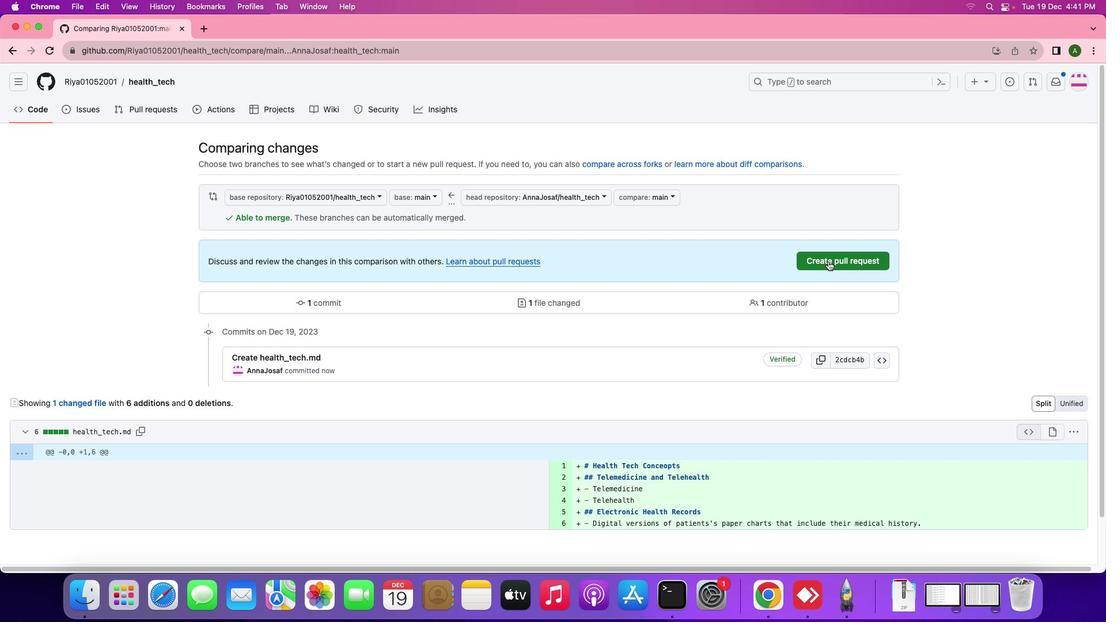 
Action: Mouse pressed left at (828, 261)
Screenshot: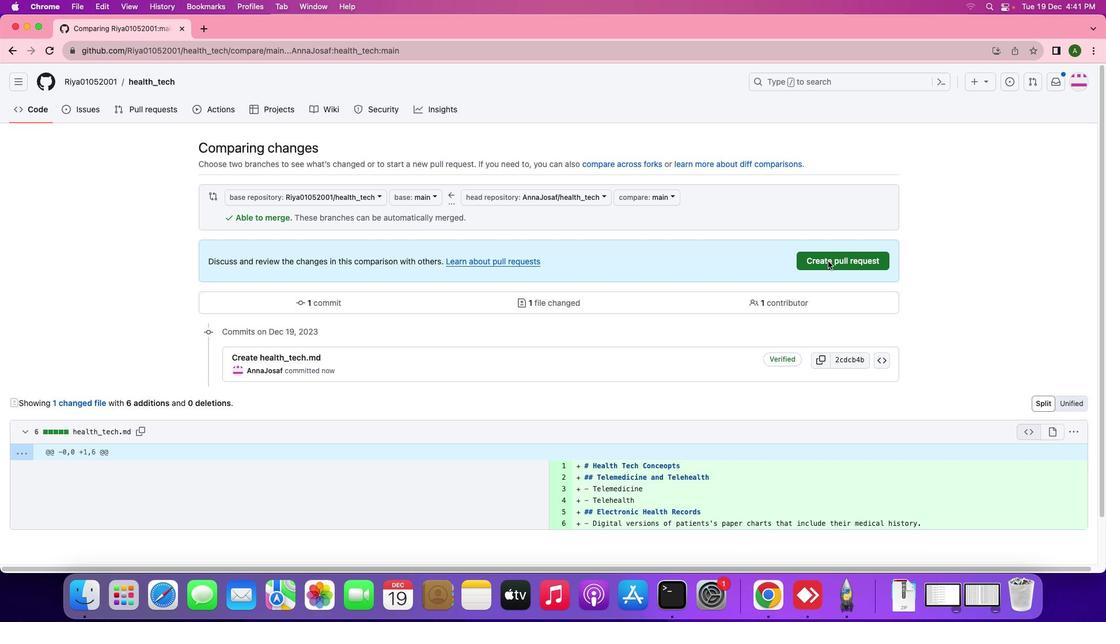 
Action: Mouse moved to (547, 436)
Screenshot: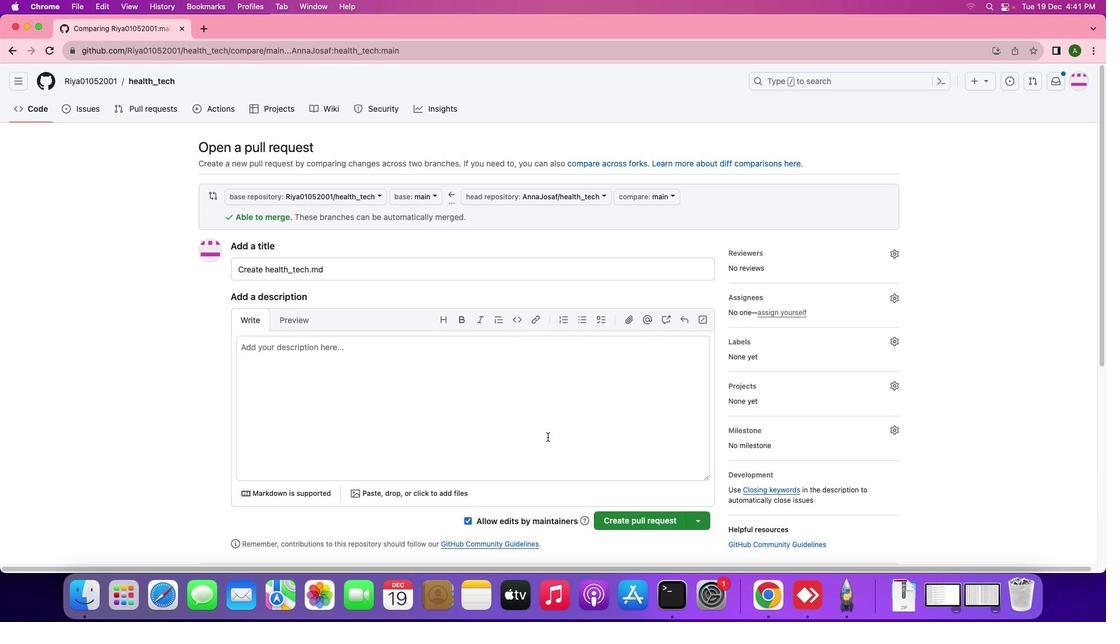 
Action: Mouse scrolled (547, 436) with delta (0, 0)
Screenshot: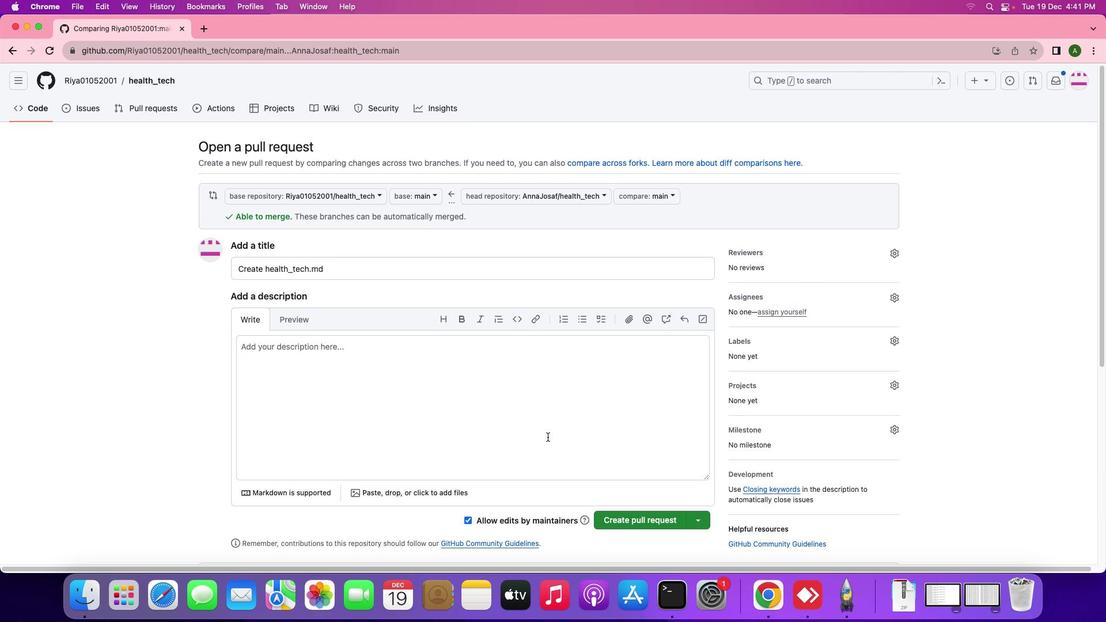 
Action: Mouse scrolled (547, 436) with delta (0, 0)
Screenshot: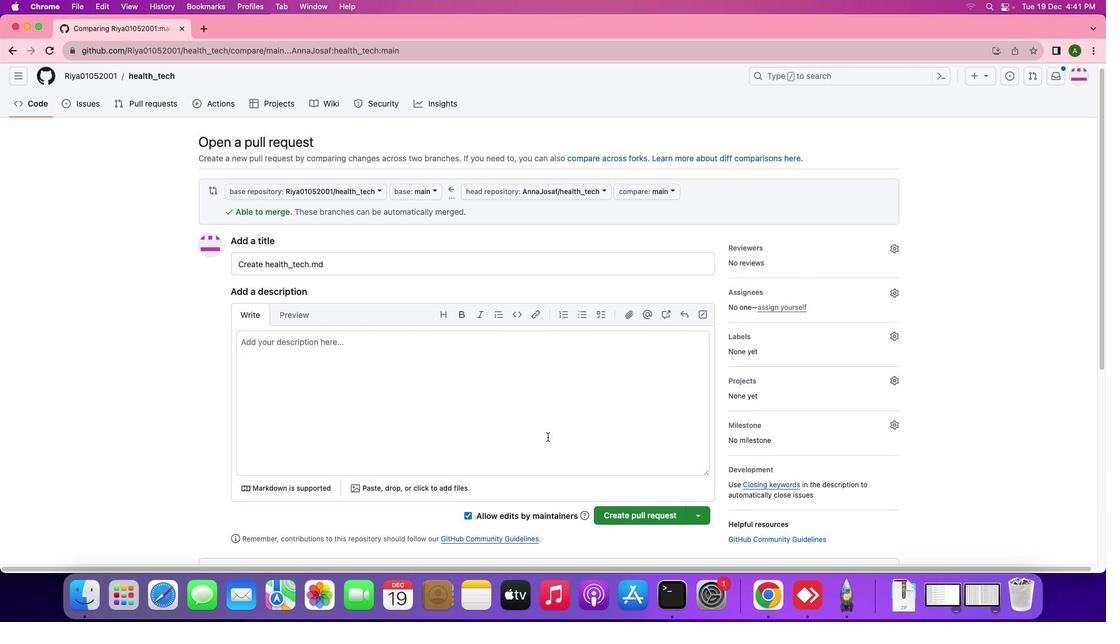 
Action: Mouse scrolled (547, 436) with delta (0, 0)
Screenshot: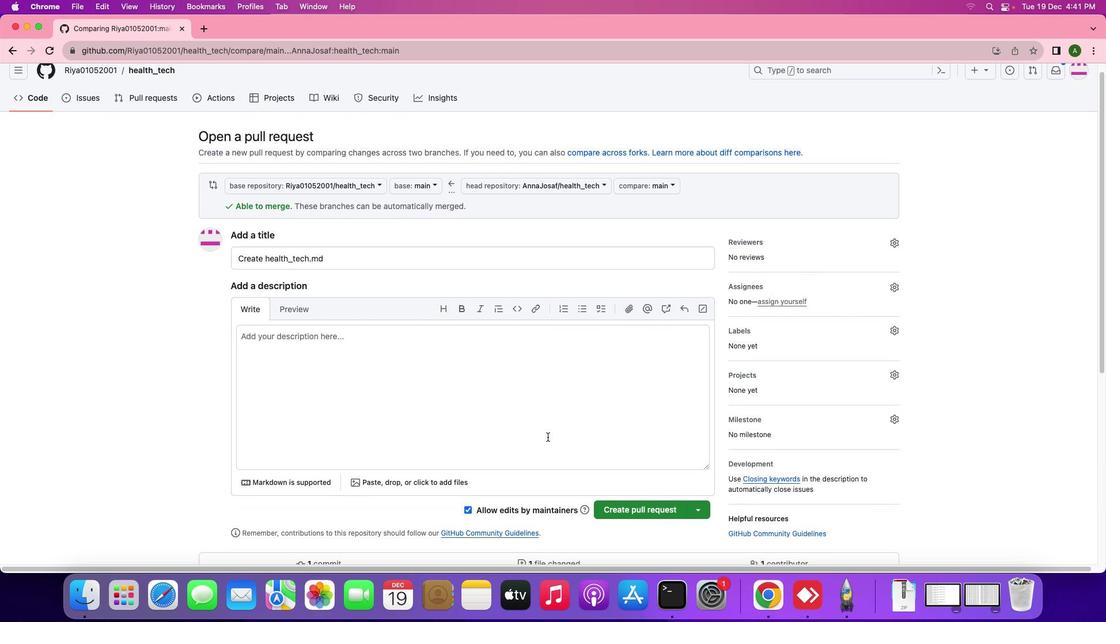 
Action: Mouse scrolled (547, 436) with delta (0, 0)
Screenshot: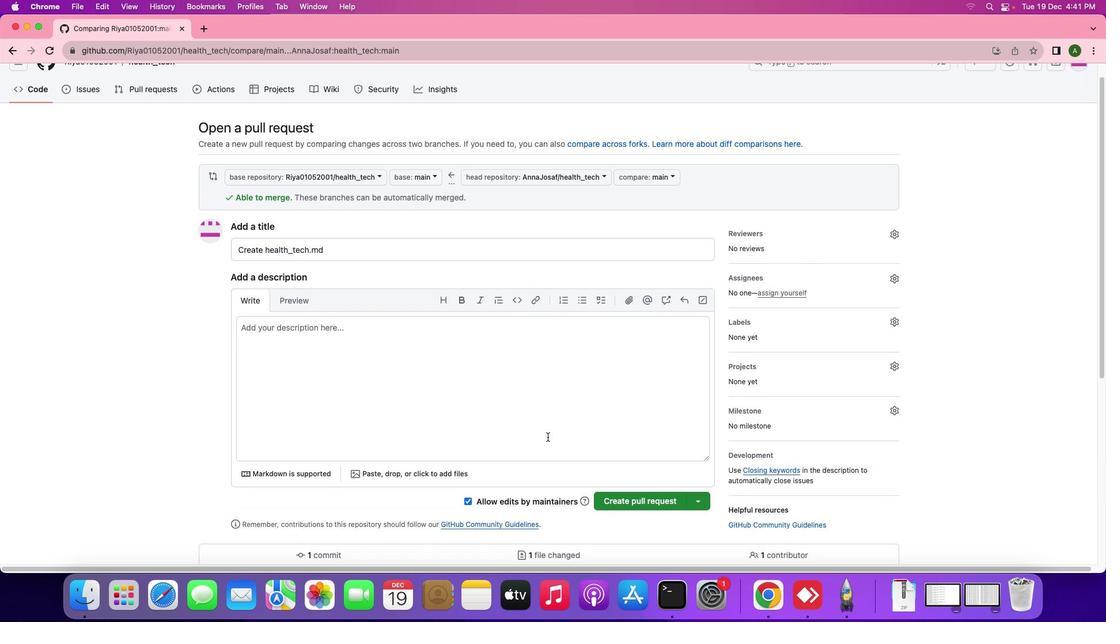 
Action: Mouse moved to (337, 240)
Screenshot: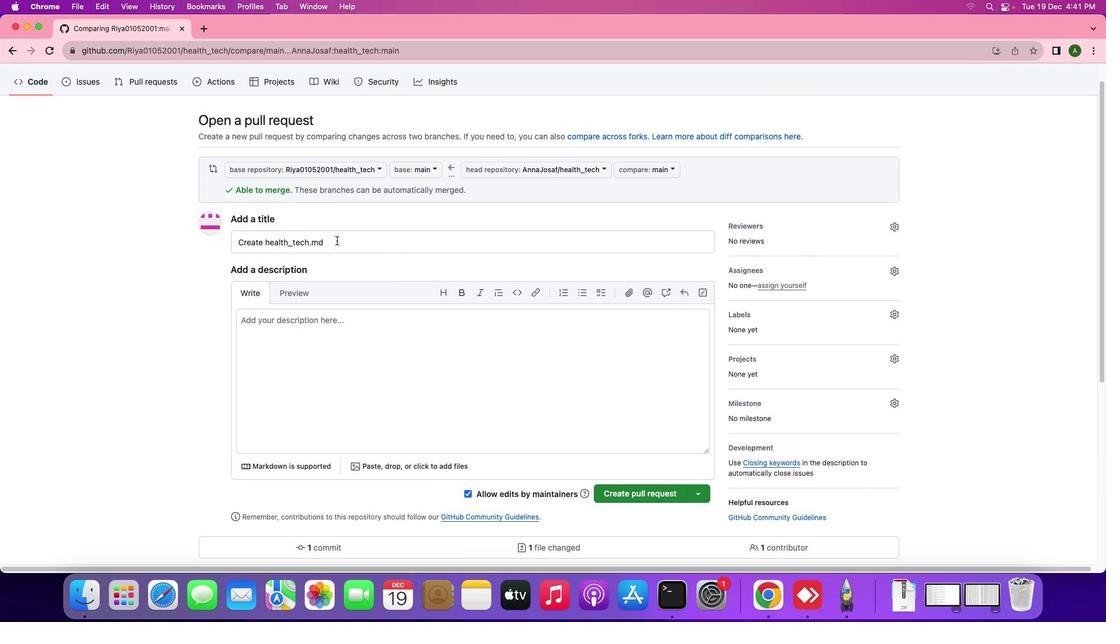 
Action: Mouse pressed left at (337, 240)
Screenshot: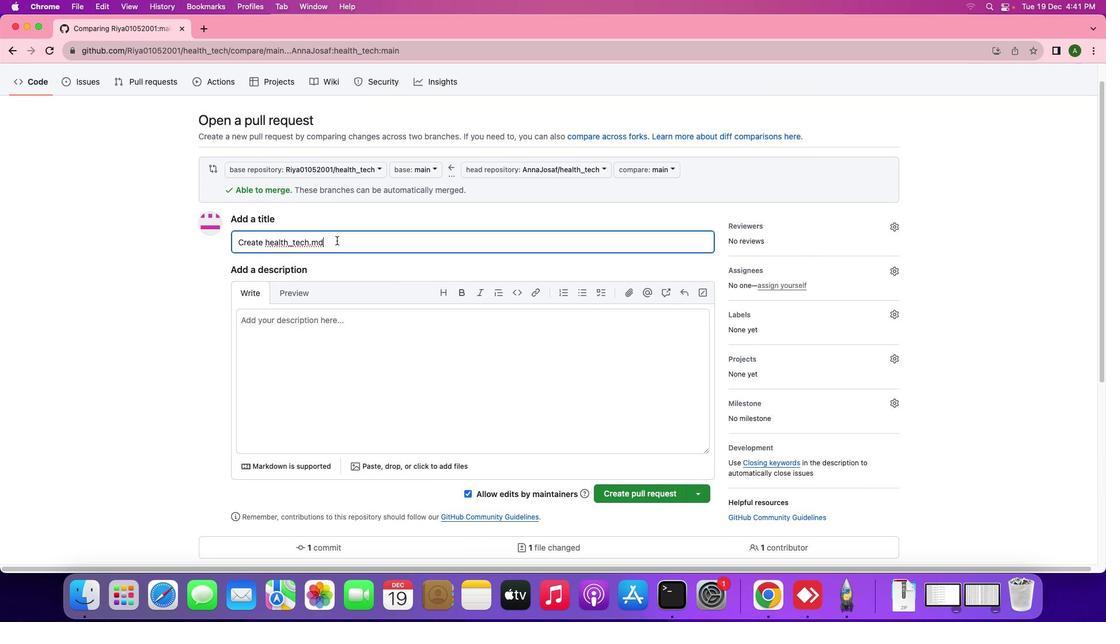 
Action: Mouse moved to (350, 242)
Screenshot: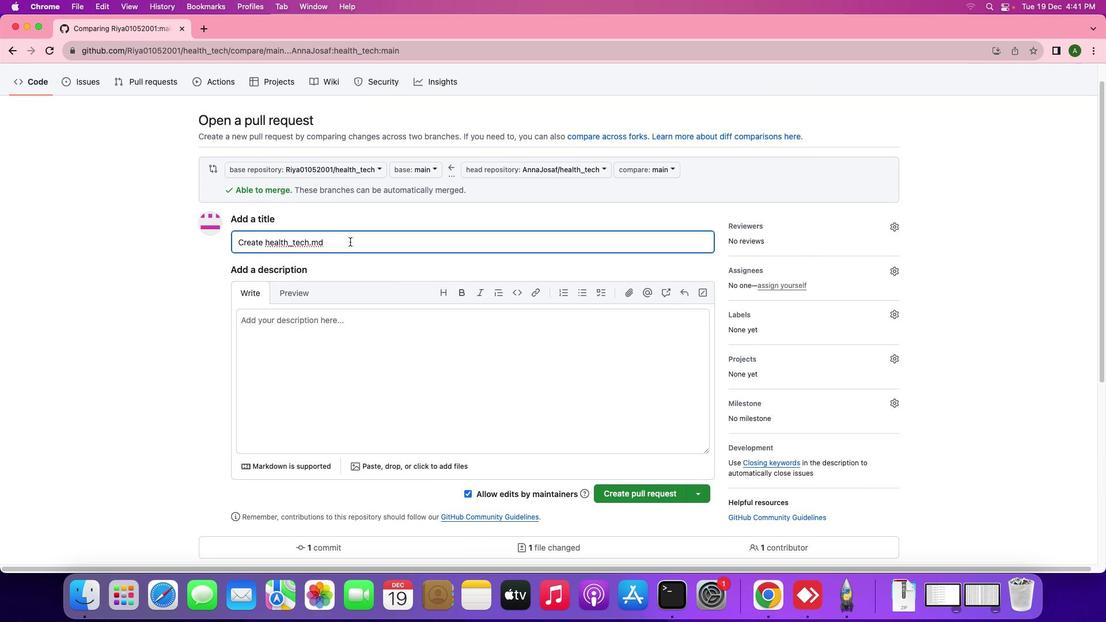 
Action: Mouse pressed left at (350, 242)
Screenshot: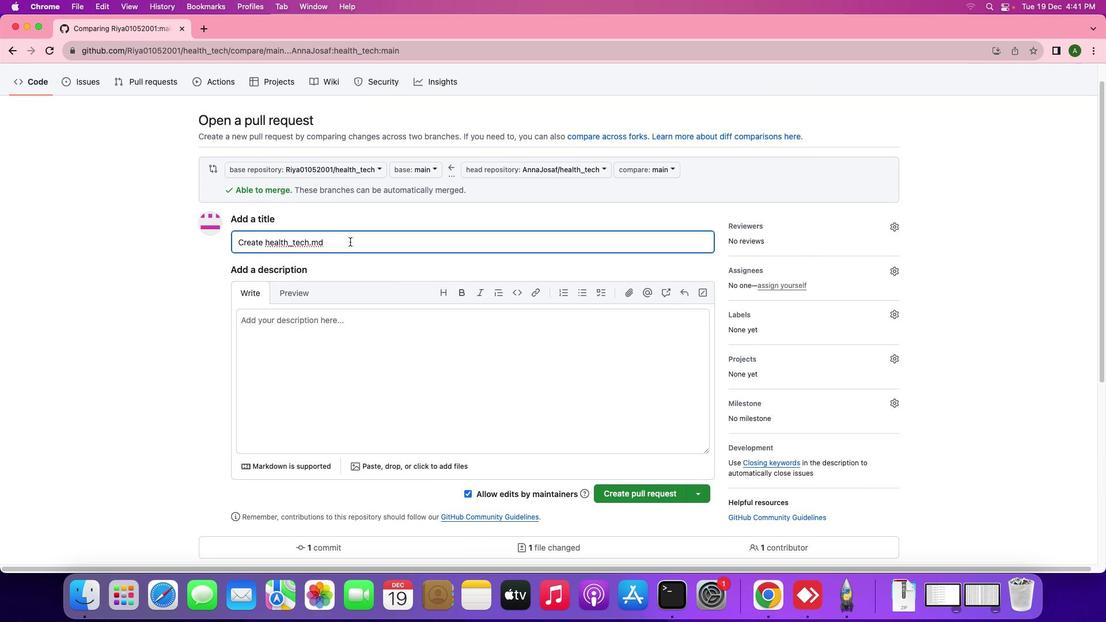 
Action: Mouse moved to (349, 242)
Screenshot: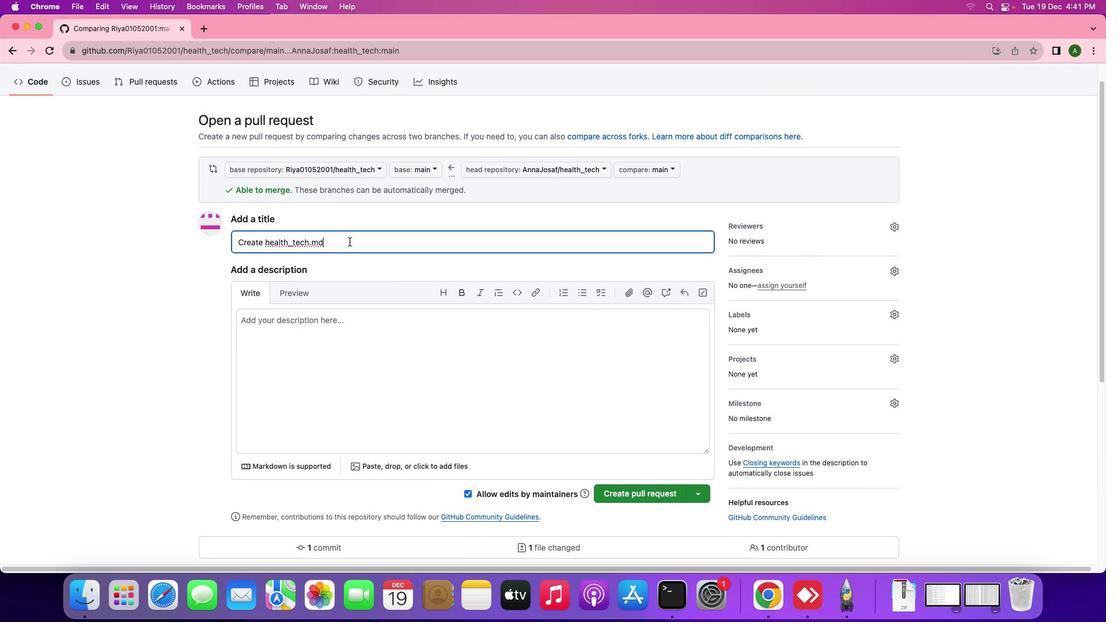 
Action: Key pressed Key.backspaceKey.backspaceKey.backspaceKey.leftKey.leftKey.leftKey.leftKey.leftKey.leftKey.leftKey.leftKey.leftKey.leftKey.leftKey.backspaceKey.backspaceKey.backspaceKey.backspaceKey.backspaceKey.backspaceKey.backspaceKey.rightKey.backspaceKey.shift_r'H'
Screenshot: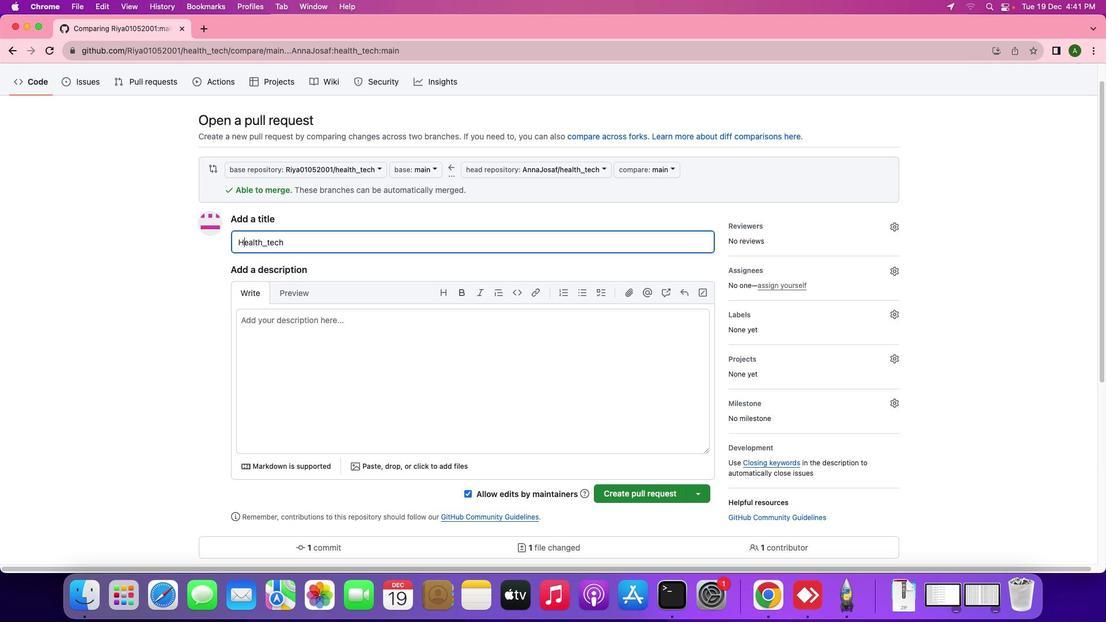 
Action: Mouse moved to (631, 491)
Screenshot: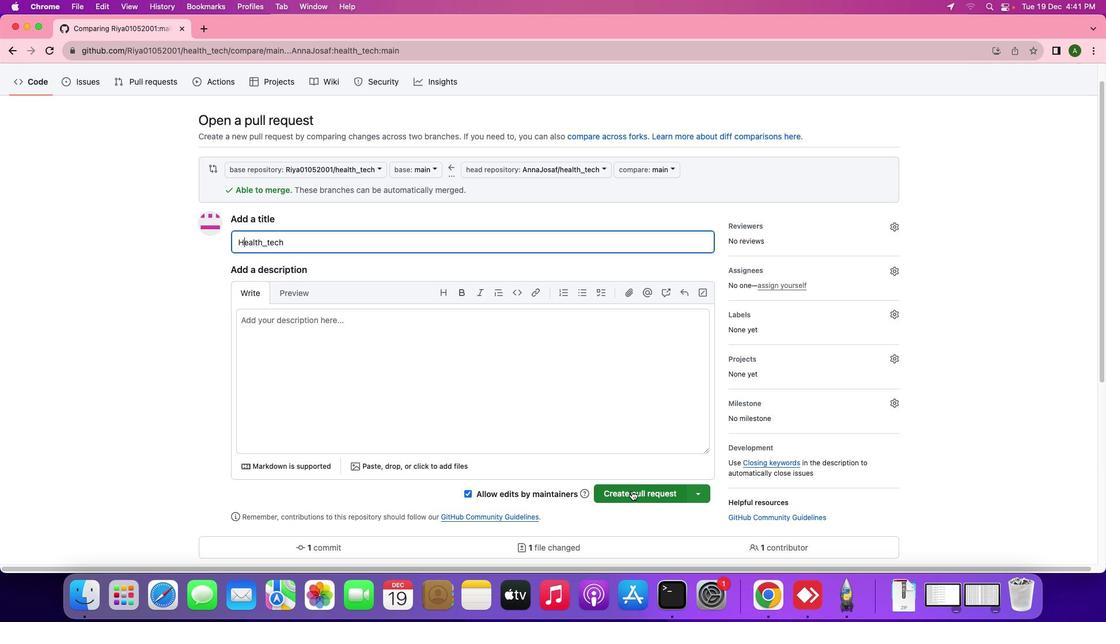
Action: Mouse pressed left at (631, 491)
Screenshot: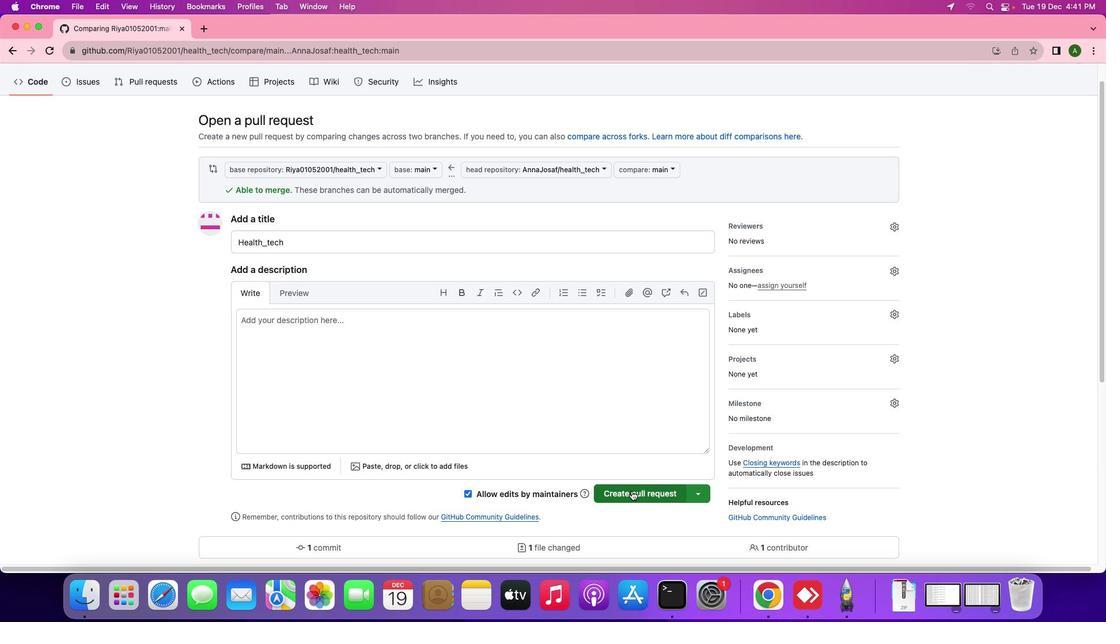 
Action: Mouse moved to (401, 446)
Screenshot: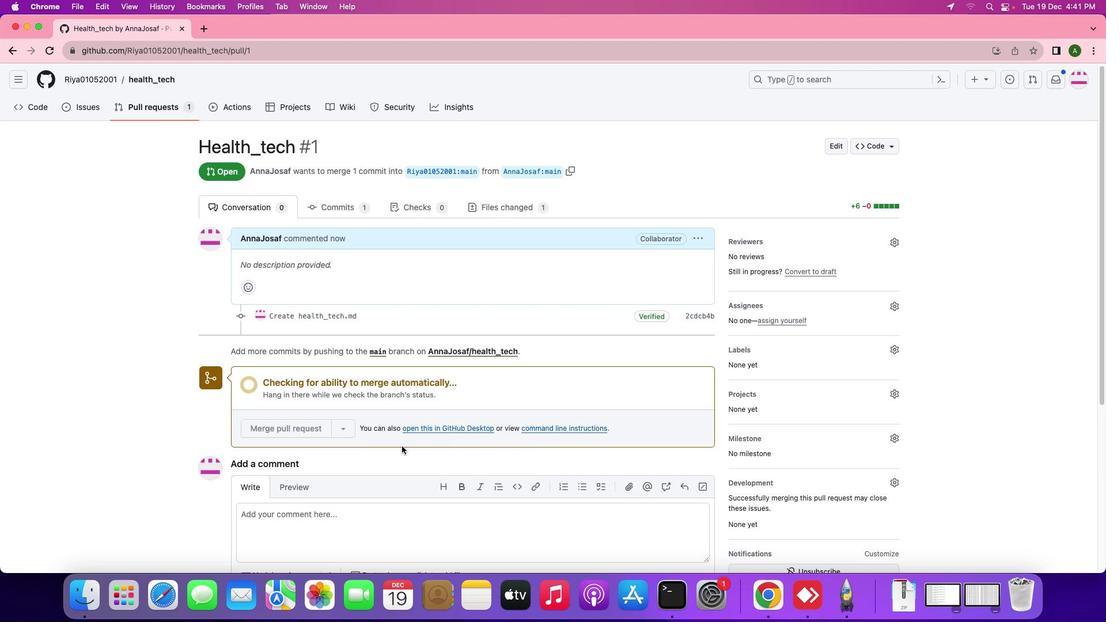 
Action: Mouse scrolled (401, 446) with delta (0, 0)
Screenshot: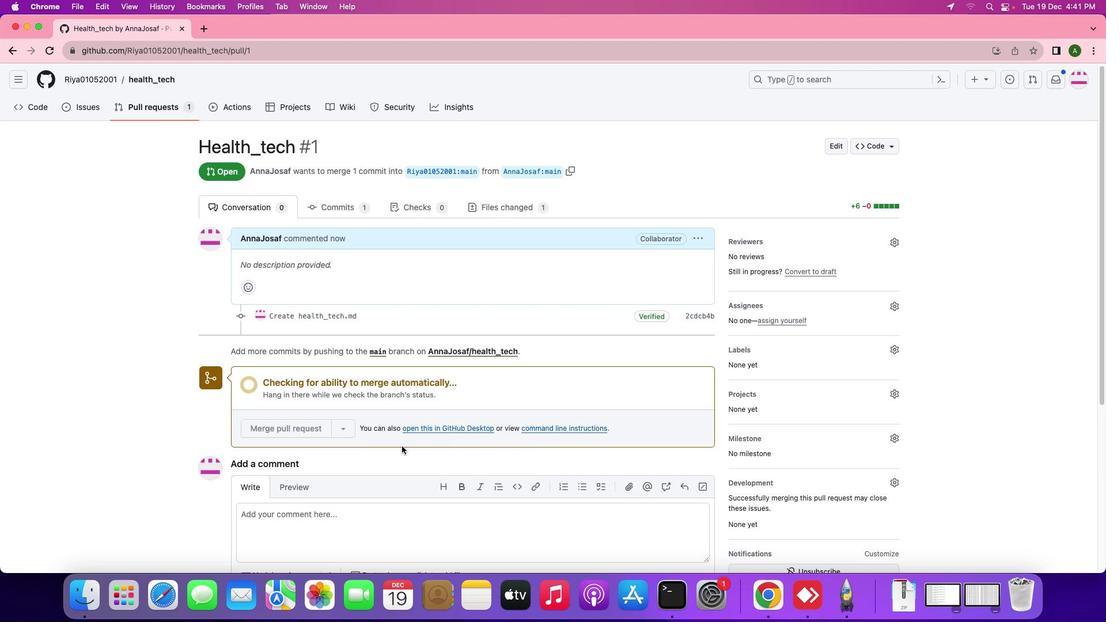 
Action: Mouse scrolled (401, 446) with delta (0, 0)
Screenshot: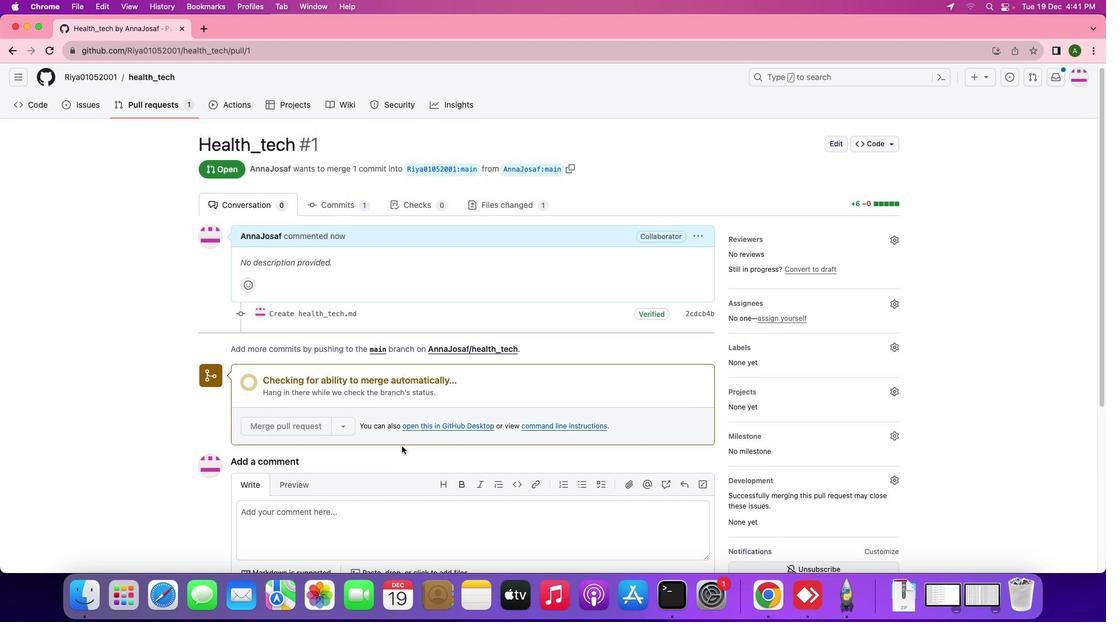 
Action: Mouse scrolled (401, 446) with delta (0, 0)
Screenshot: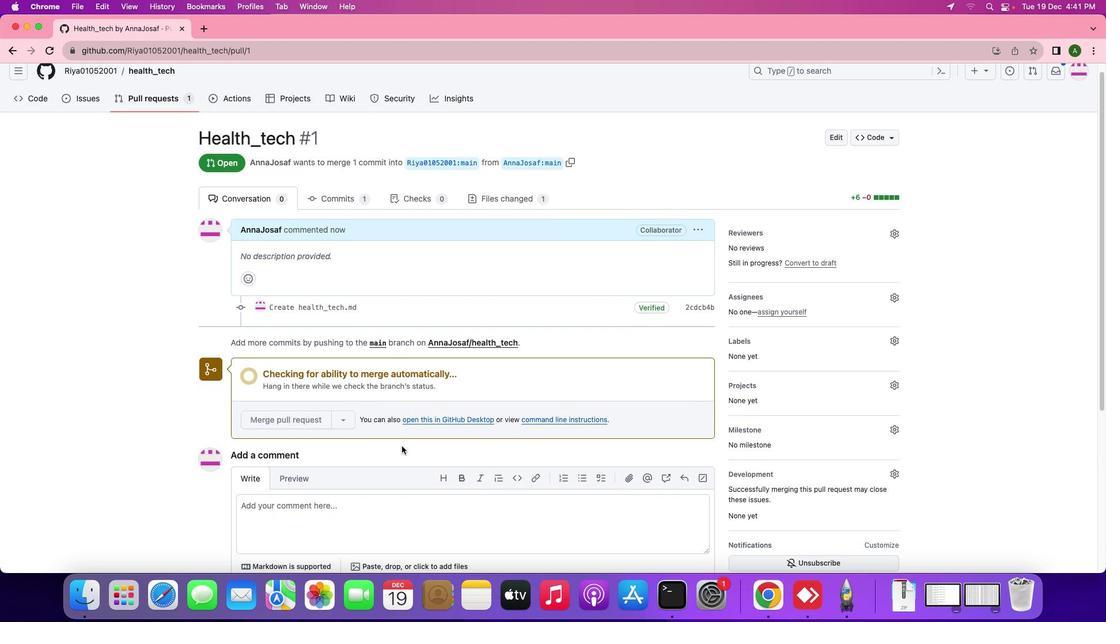 
Action: Mouse scrolled (401, 446) with delta (0, 0)
Screenshot: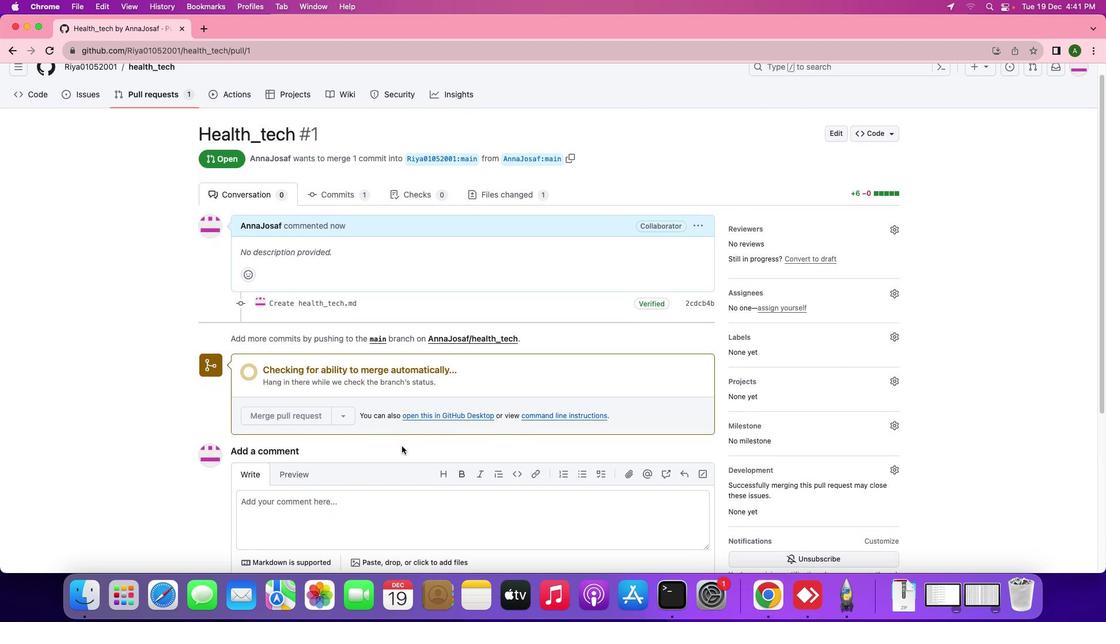
Action: Mouse moved to (388, 439)
Screenshot: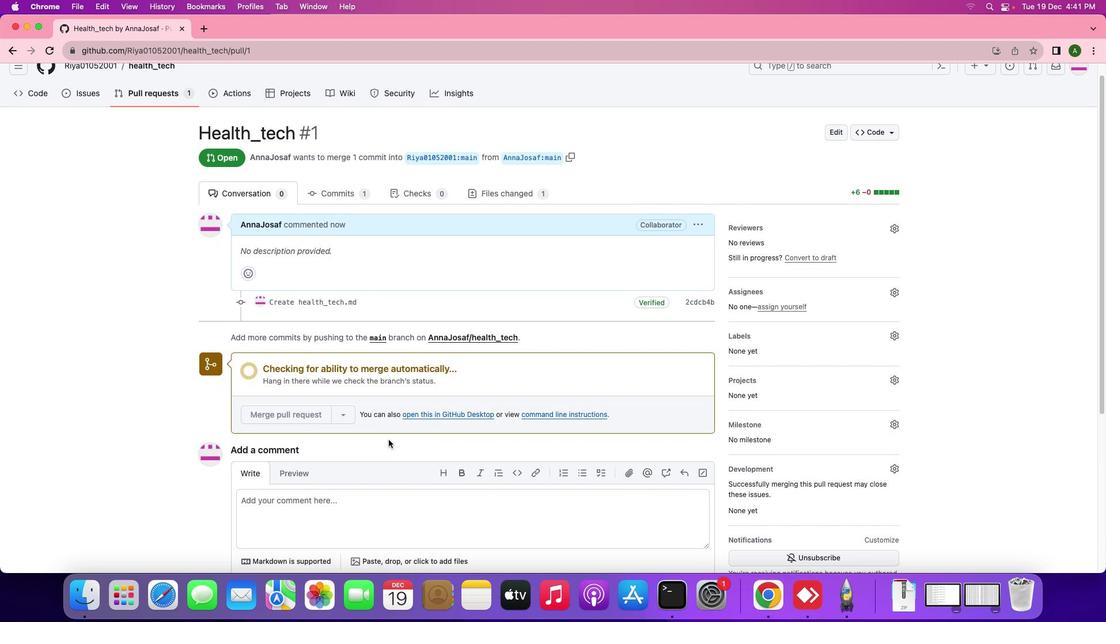 
Action: Mouse scrolled (388, 439) with delta (0, 0)
Screenshot: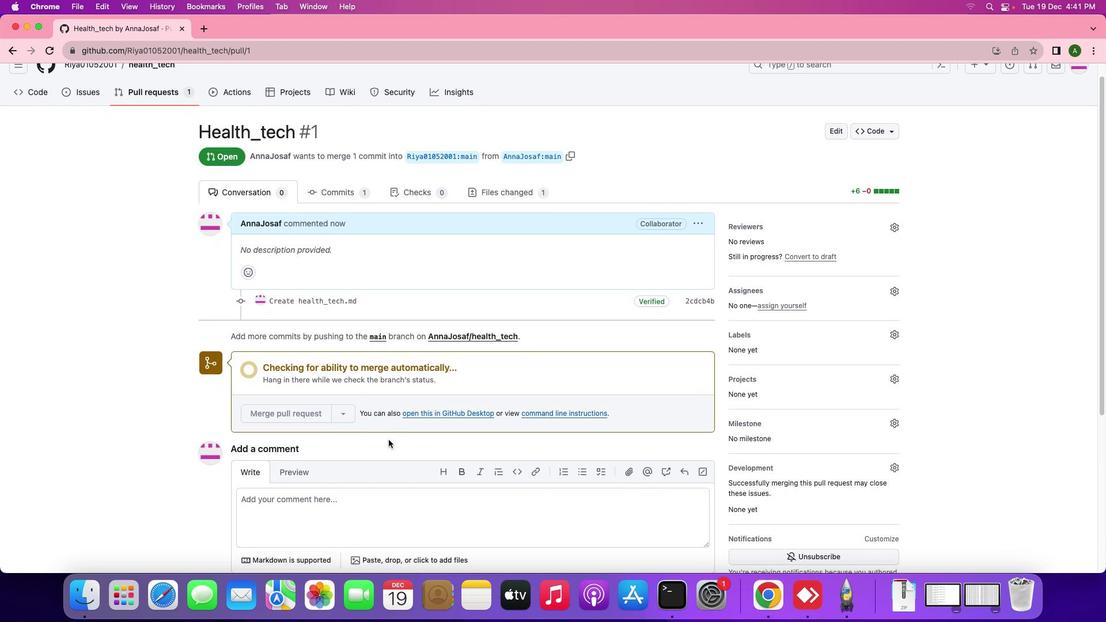 
Action: Mouse scrolled (388, 439) with delta (0, 0)
Screenshot: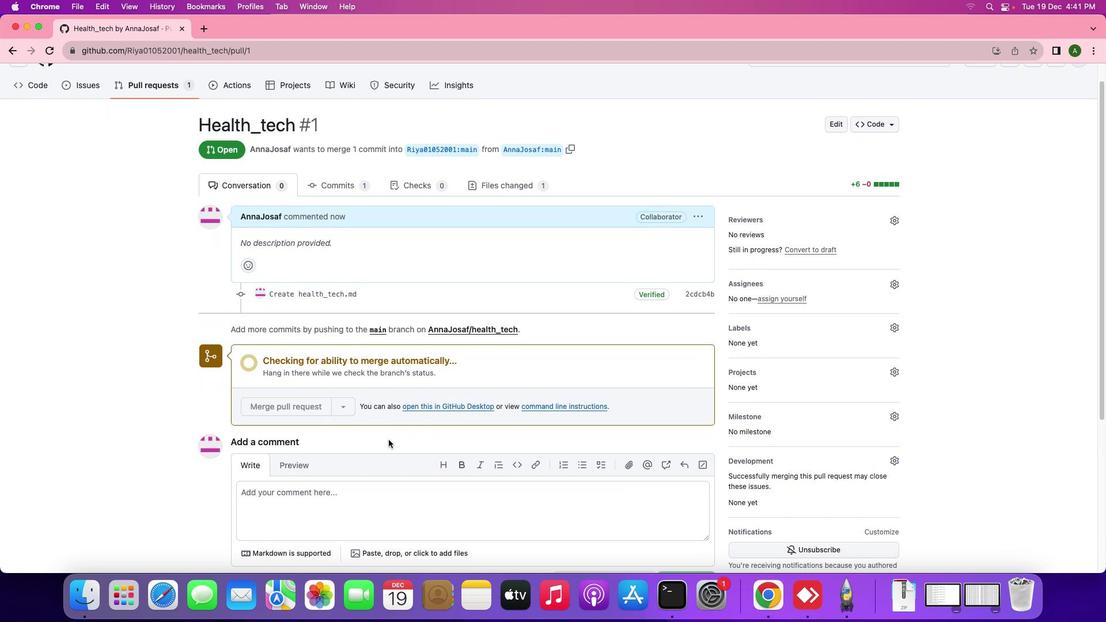 
Action: Mouse scrolled (388, 439) with delta (0, 0)
Screenshot: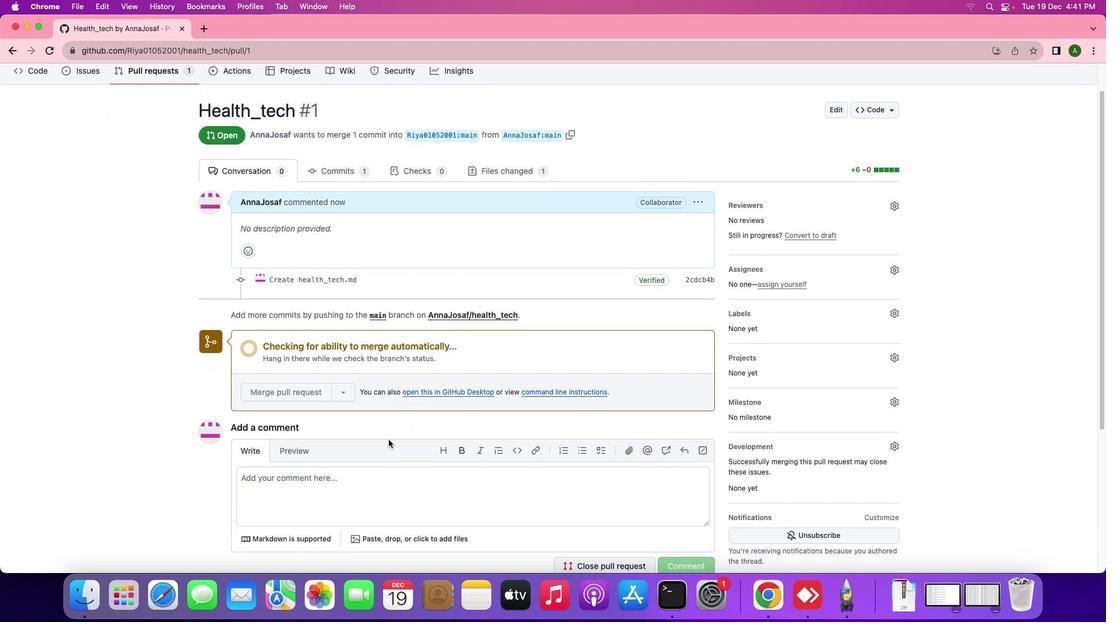 
Action: Mouse scrolled (388, 439) with delta (0, 0)
Screenshot: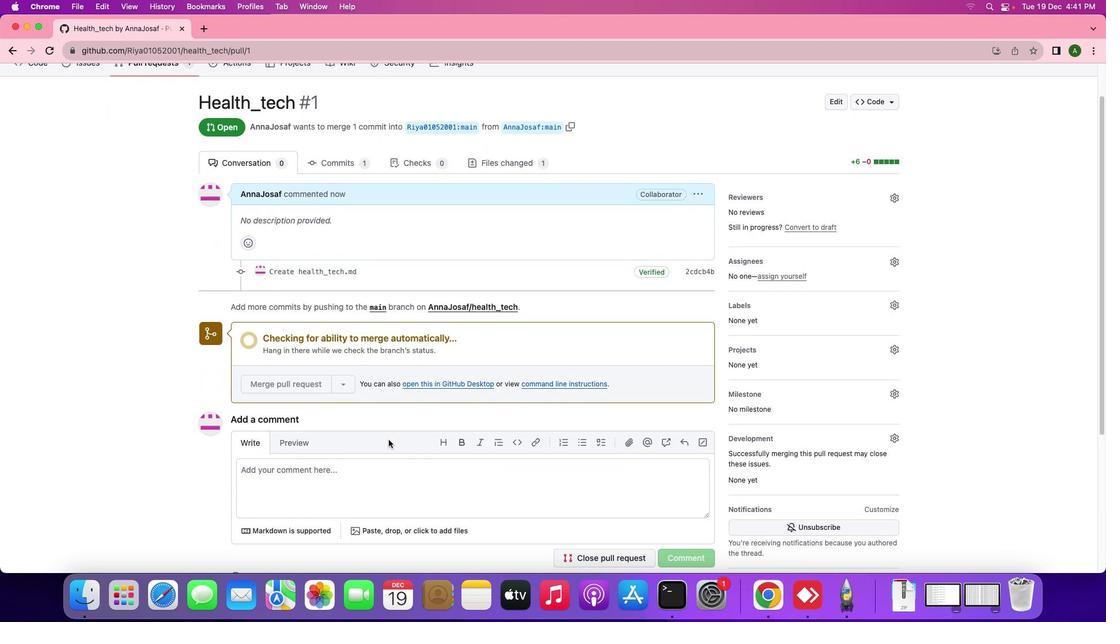 
Action: Mouse moved to (301, 380)
Screenshot: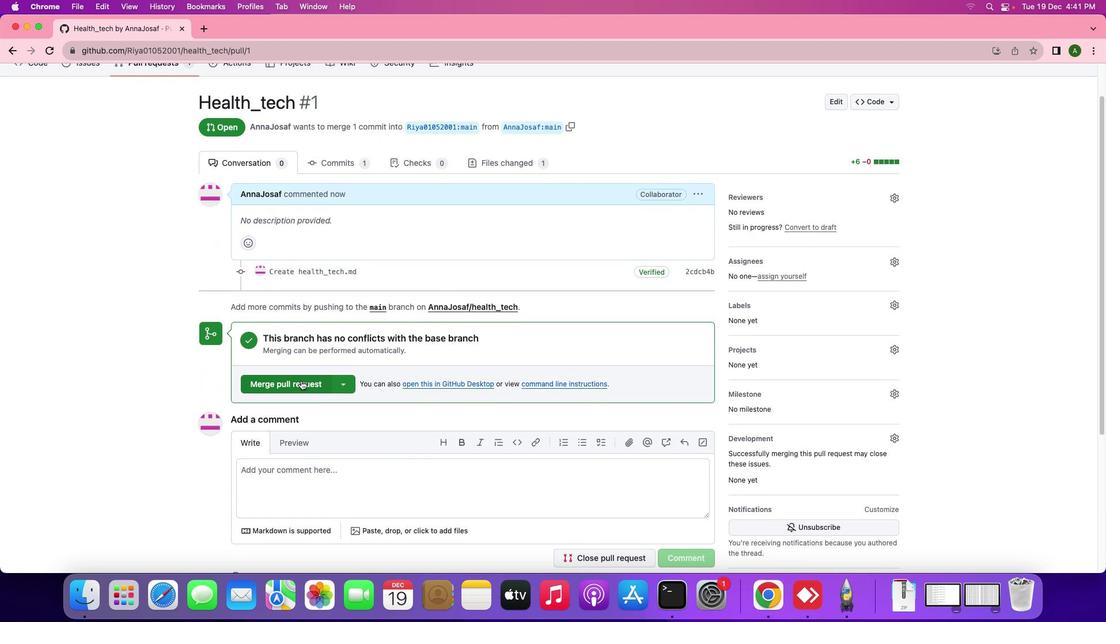 
Action: Mouse pressed left at (301, 380)
Screenshot: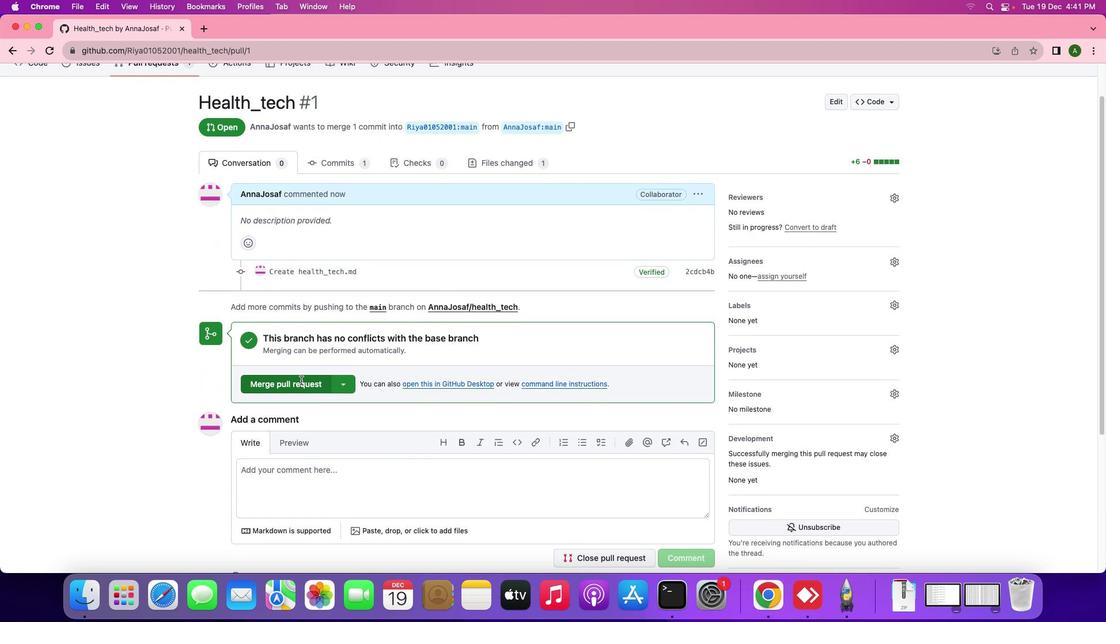 
Action: Mouse moved to (280, 422)
Screenshot: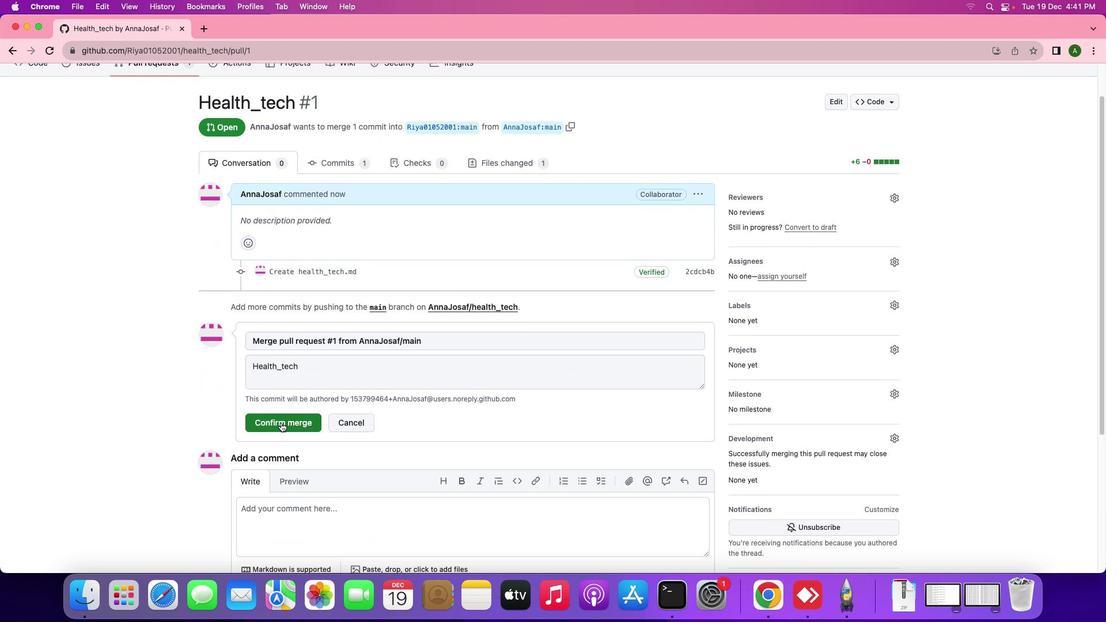 
Action: Mouse pressed left at (280, 422)
Screenshot: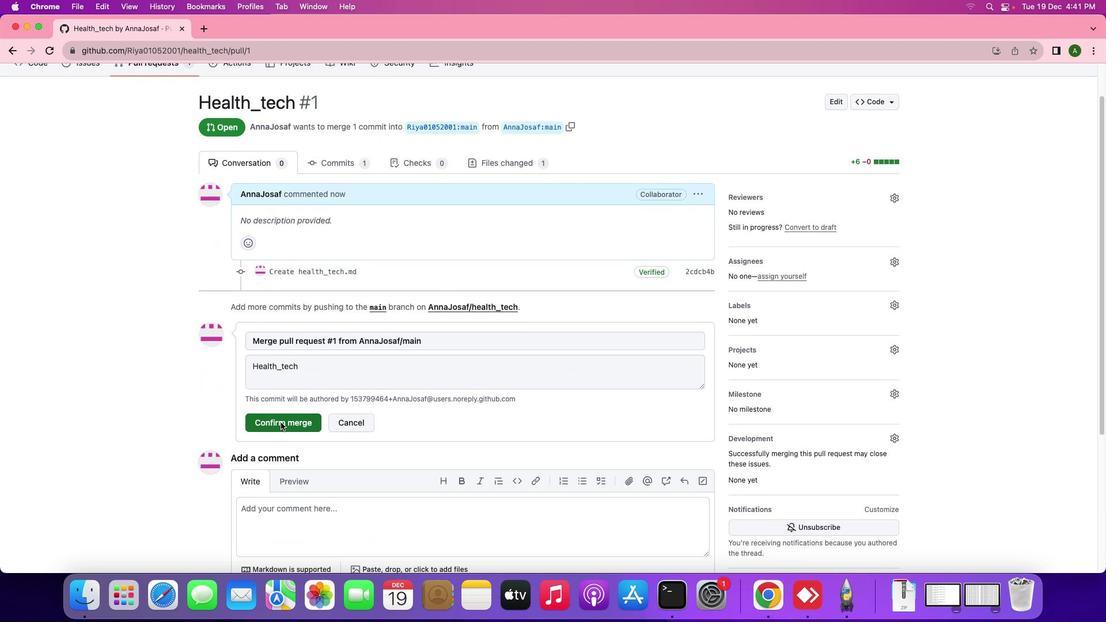
Action: Mouse moved to (491, 393)
Screenshot: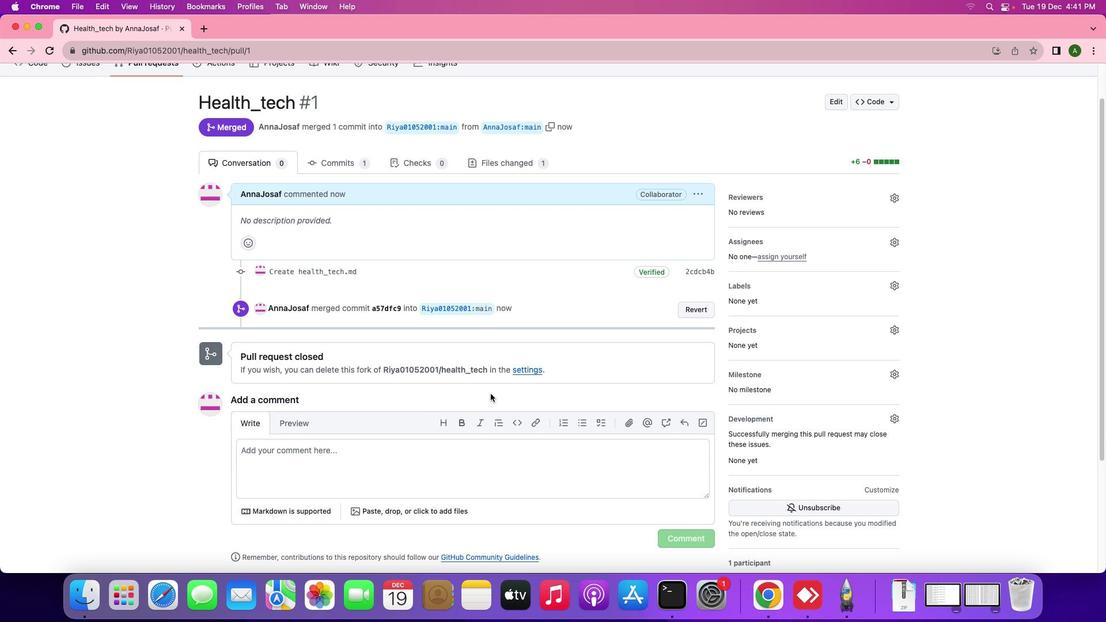 
